 Task: Create record types of course object.
Action: Mouse moved to (596, 32)
Screenshot: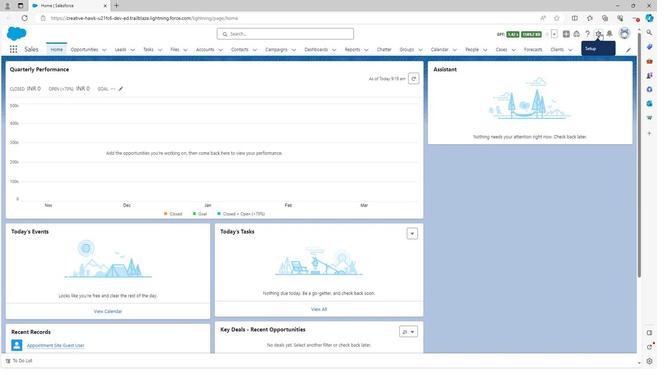
Action: Mouse pressed left at (596, 32)
Screenshot: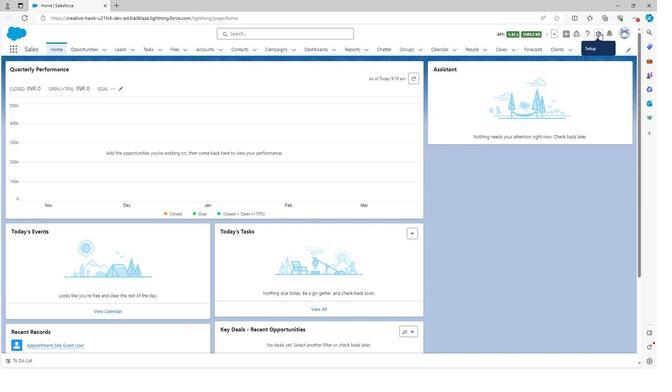 
Action: Mouse moved to (571, 54)
Screenshot: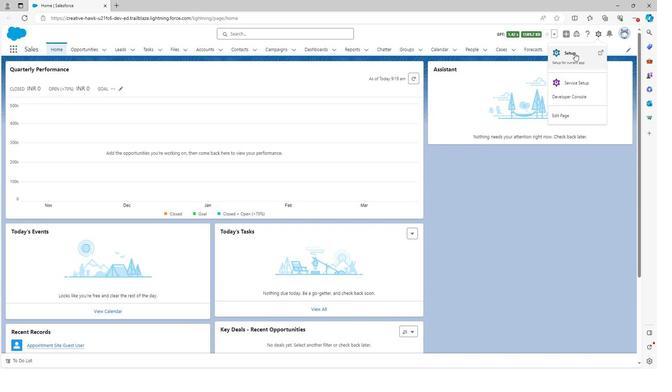 
Action: Mouse pressed left at (571, 54)
Screenshot: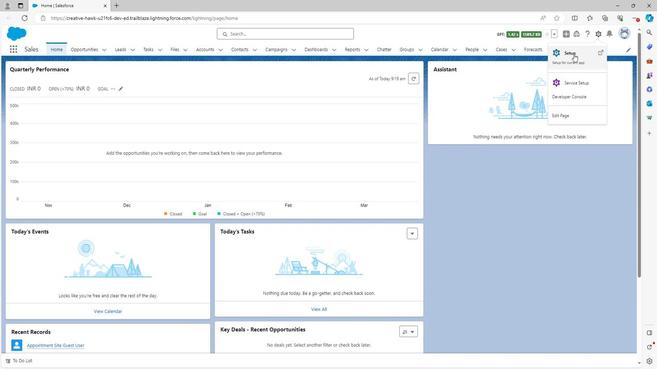 
Action: Mouse moved to (92, 51)
Screenshot: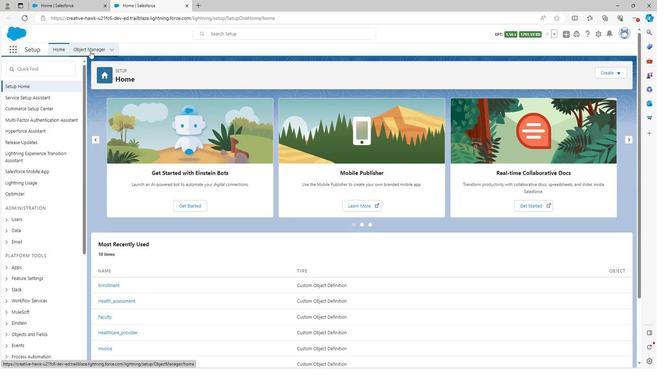 
Action: Mouse pressed left at (92, 51)
Screenshot: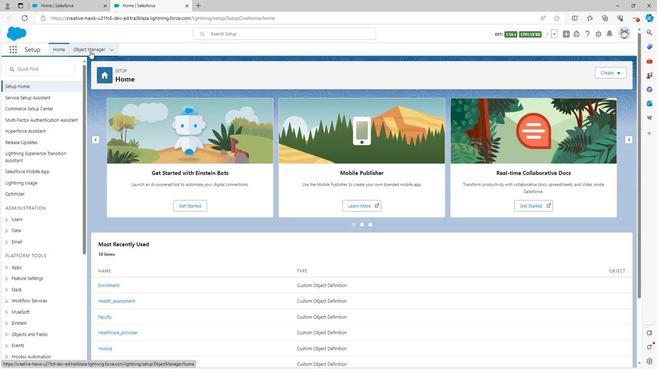 
Action: Mouse moved to (47, 251)
Screenshot: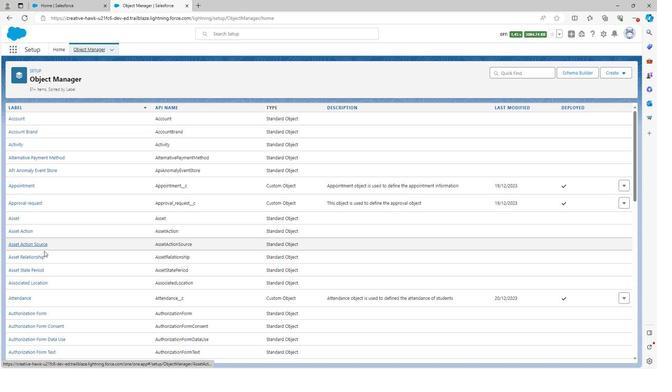 
Action: Mouse scrolled (47, 250) with delta (0, 0)
Screenshot: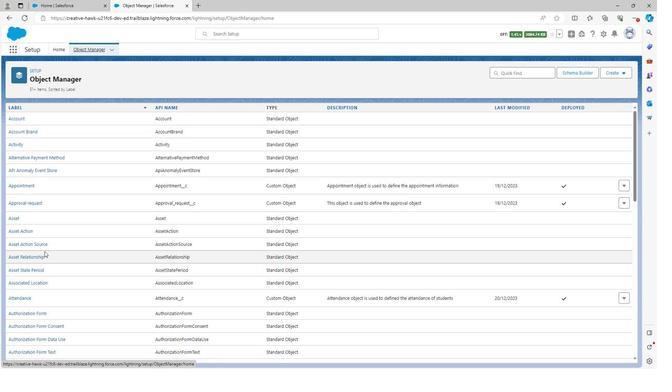 
Action: Mouse moved to (47, 251)
Screenshot: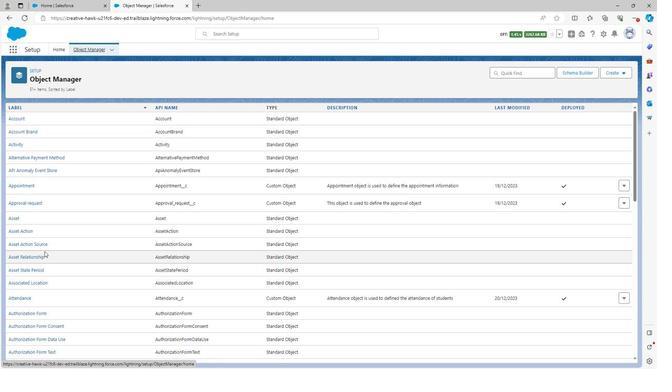 
Action: Mouse scrolled (47, 251) with delta (0, 0)
Screenshot: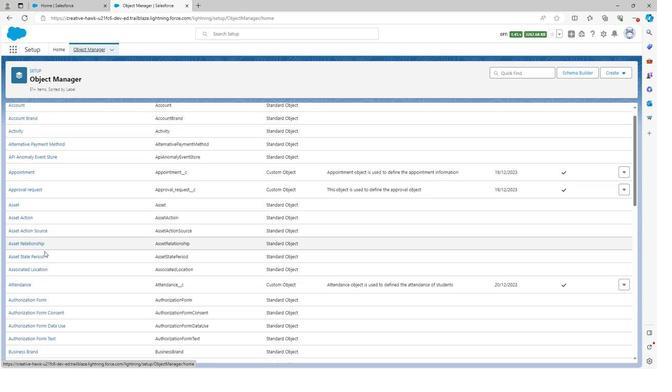 
Action: Mouse scrolled (47, 251) with delta (0, 0)
Screenshot: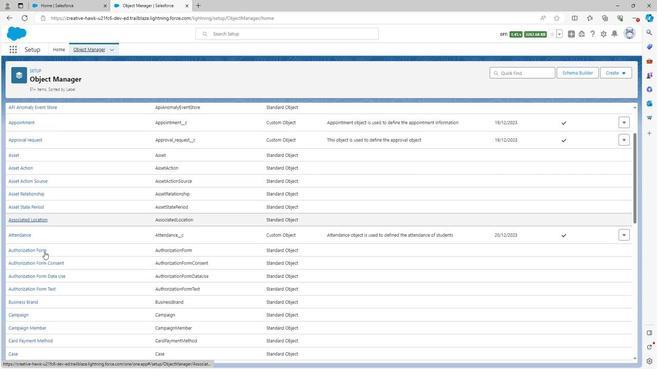 
Action: Mouse scrolled (47, 251) with delta (0, 0)
Screenshot: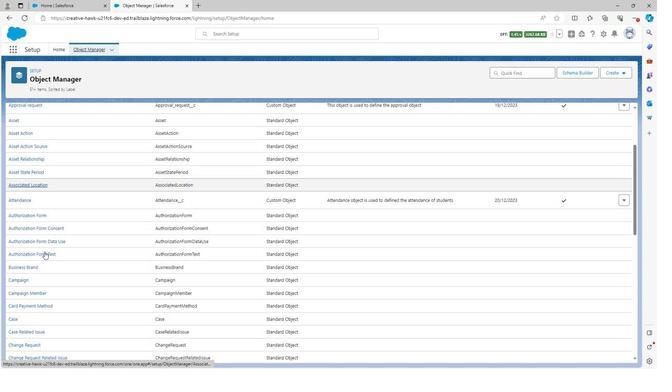 
Action: Mouse scrolled (47, 251) with delta (0, 0)
Screenshot: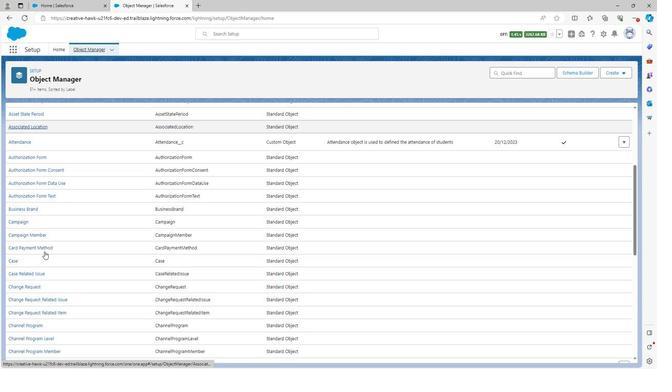 
Action: Mouse scrolled (47, 251) with delta (0, 0)
Screenshot: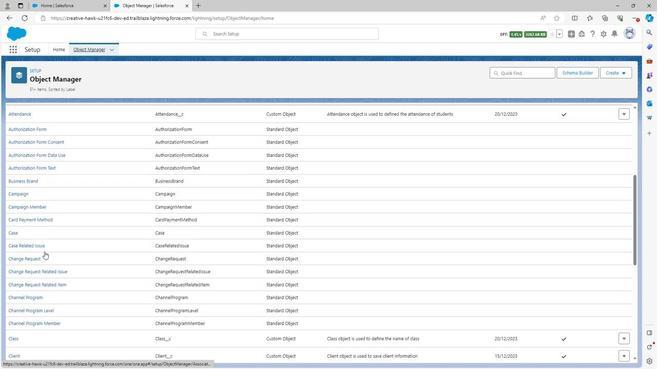 
Action: Mouse moved to (15, 318)
Screenshot: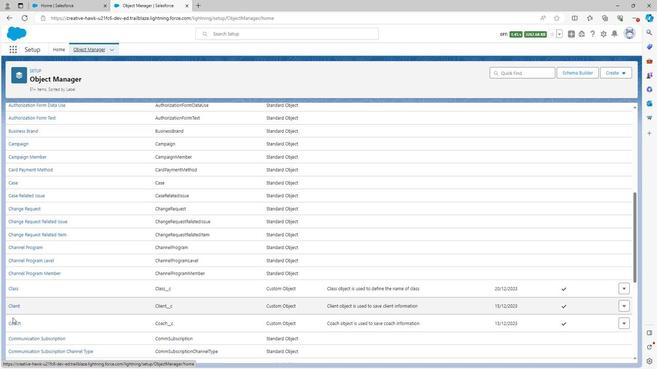 
Action: Mouse scrolled (15, 318) with delta (0, 0)
Screenshot: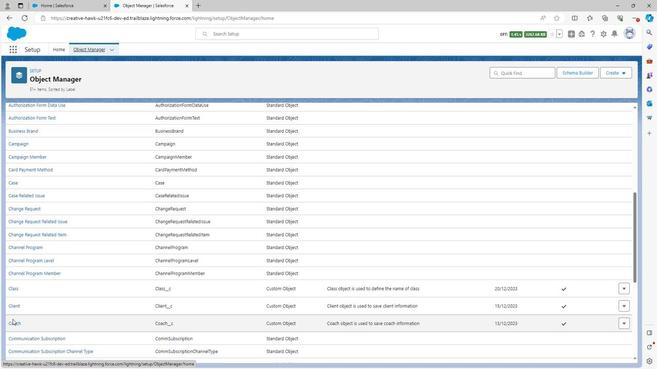 
Action: Mouse scrolled (15, 318) with delta (0, 0)
Screenshot: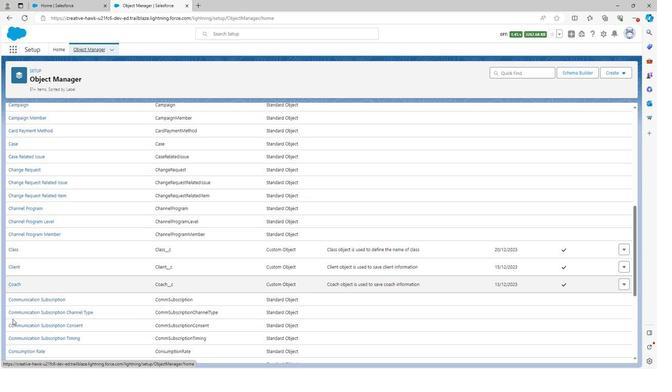 
Action: Mouse scrolled (15, 318) with delta (0, 0)
Screenshot: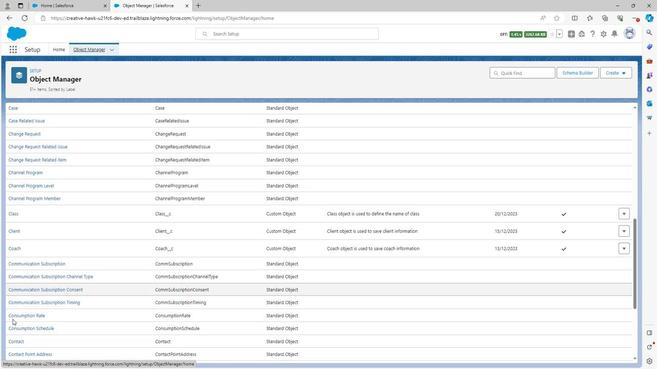 
Action: Mouse moved to (17, 315)
Screenshot: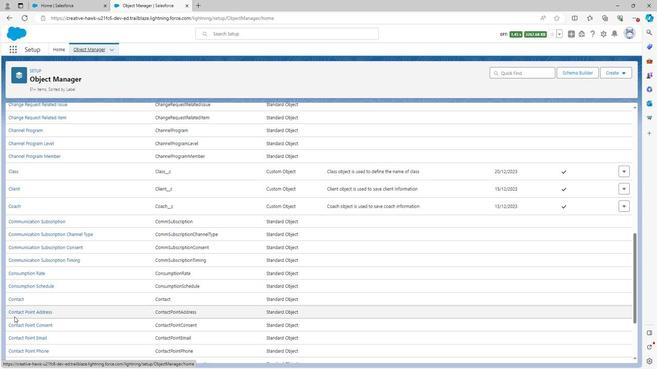 
Action: Mouse scrolled (17, 315) with delta (0, 0)
Screenshot: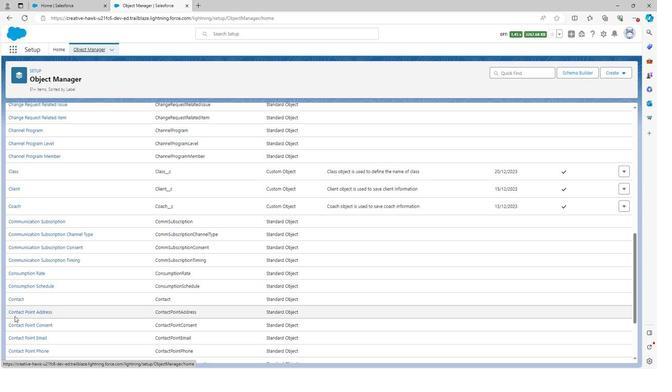 
Action: Mouse scrolled (17, 315) with delta (0, 0)
Screenshot: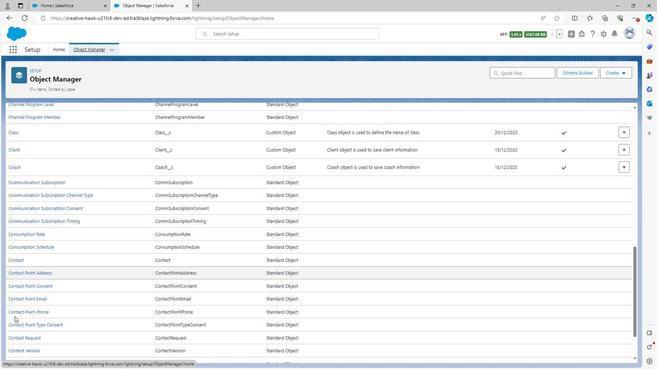 
Action: Mouse scrolled (17, 315) with delta (0, 0)
Screenshot: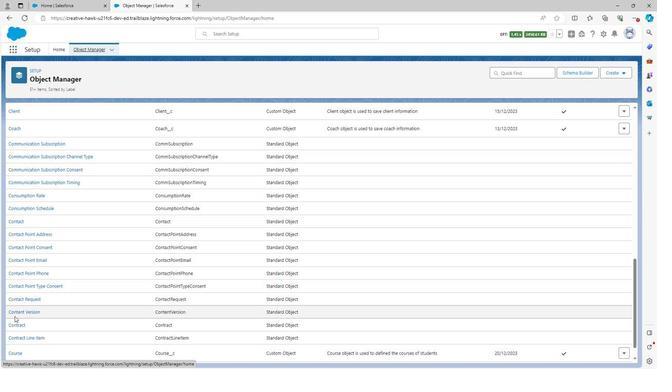 
Action: Mouse scrolled (17, 315) with delta (0, 0)
Screenshot: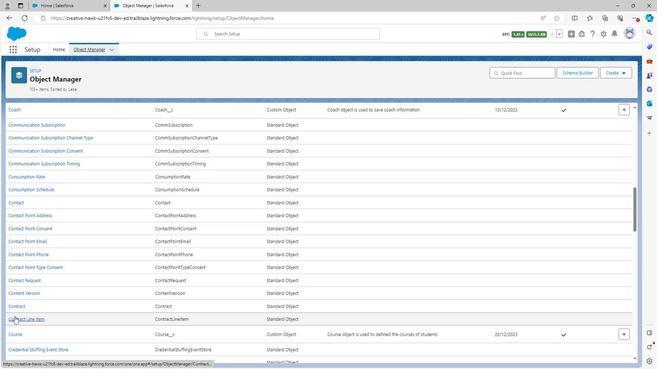 
Action: Mouse moved to (19, 294)
Screenshot: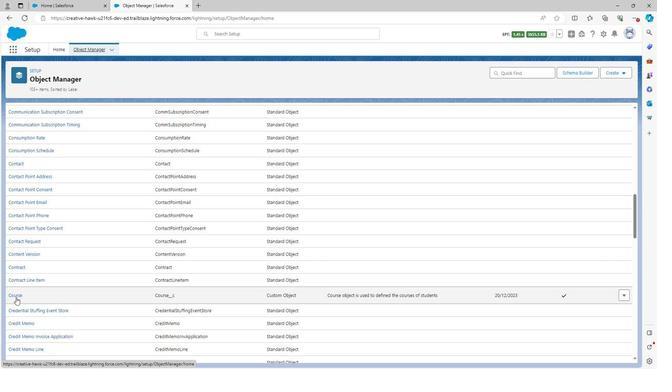 
Action: Mouse pressed left at (19, 294)
Screenshot: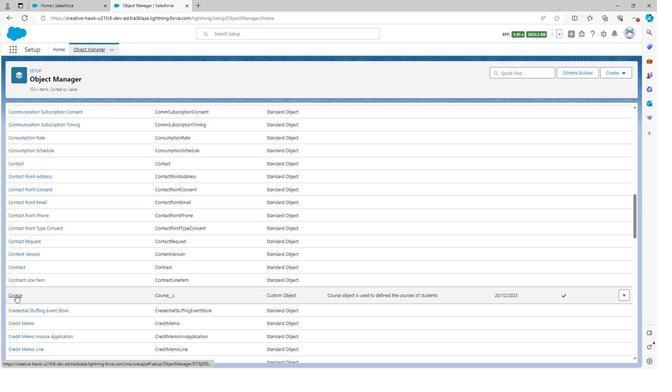 
Action: Mouse moved to (41, 211)
Screenshot: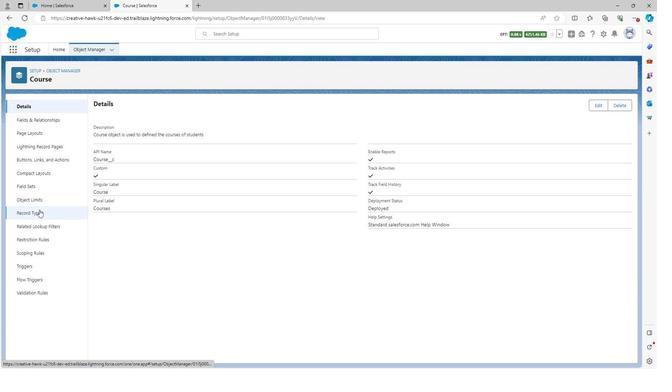 
Action: Mouse pressed left at (41, 211)
Screenshot: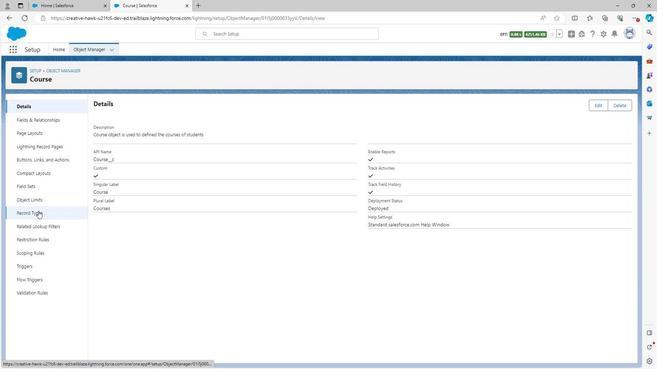 
Action: Mouse moved to (555, 107)
Screenshot: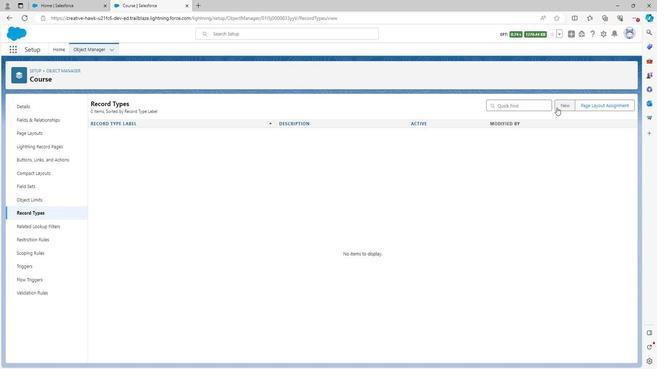 
Action: Mouse pressed left at (555, 107)
Screenshot: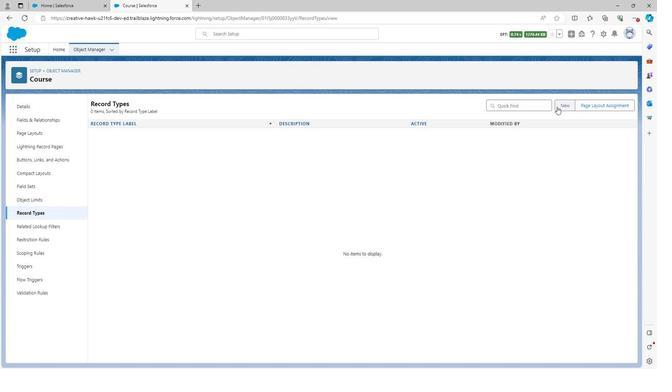 
Action: Mouse moved to (240, 168)
Screenshot: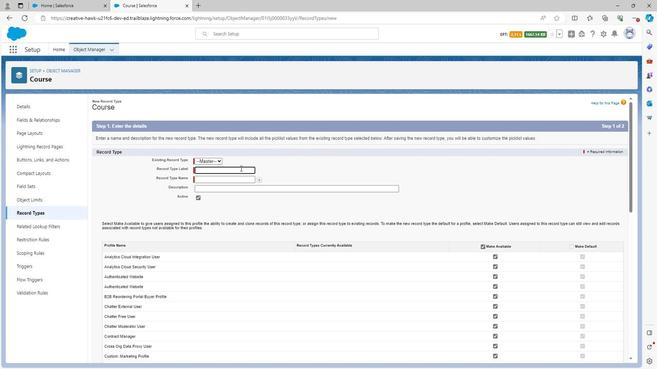 
Action: Key pressed <Key.shift>Course<Key.space><Key.shift><Key.shift>Id
Screenshot: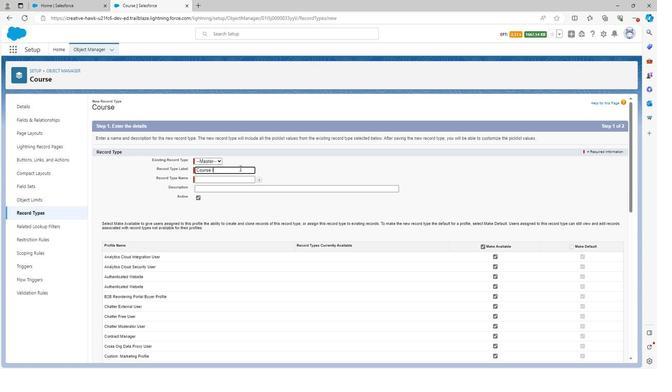 
Action: Mouse moved to (272, 171)
Screenshot: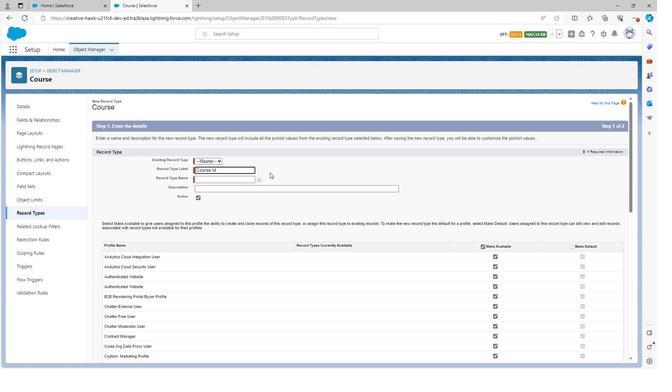 
Action: Mouse pressed left at (272, 171)
Screenshot: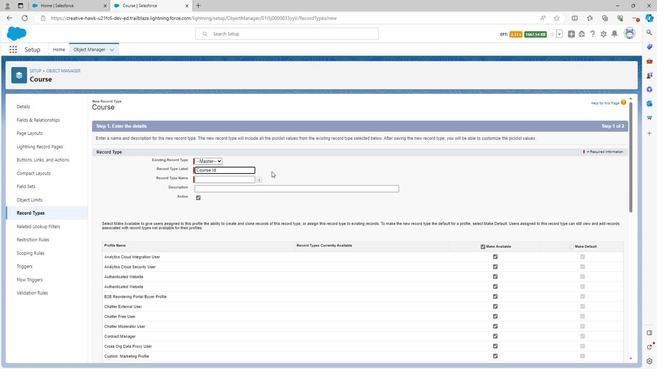 
Action: Mouse moved to (245, 186)
Screenshot: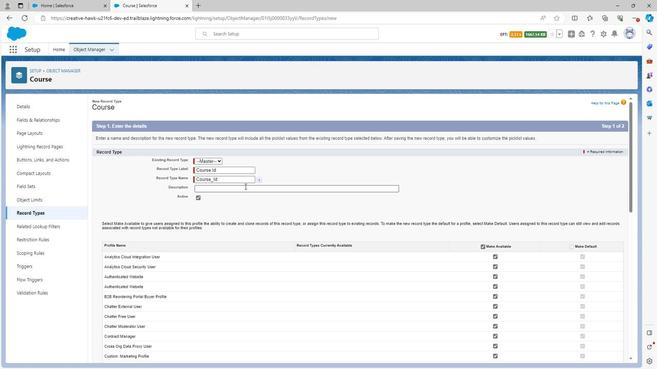 
Action: Mouse pressed left at (245, 186)
Screenshot: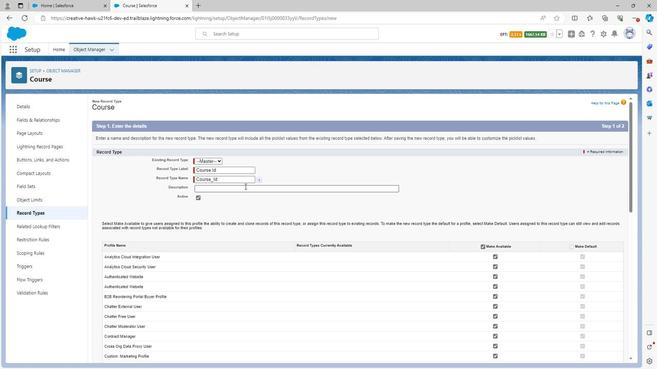 
Action: Mouse moved to (245, 185)
Screenshot: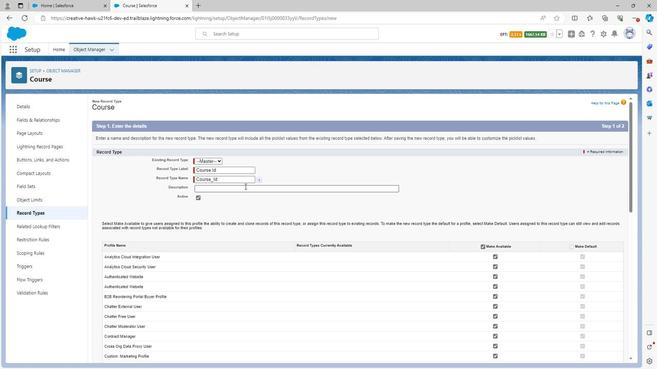 
Action: Key pressed <Key.shift>Course<Key.space><Key.shift>Id<Key.space>record<Key.space>type<Key.space>is<Key.space>used<Key.space>to<Key.space>defined<Key.space>the<Key.space>course<Key.space>id<Key.space>in<Key.space>course
Screenshot: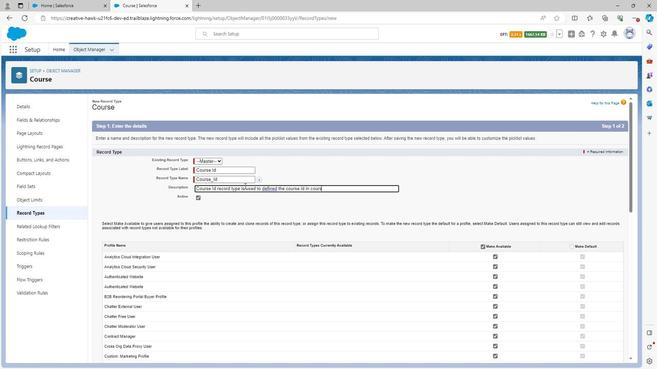 
Action: Mouse moved to (484, 246)
Screenshot: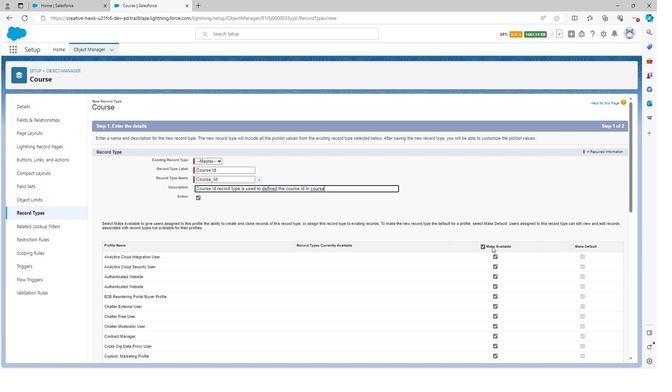 
Action: Mouse pressed left at (484, 246)
Screenshot: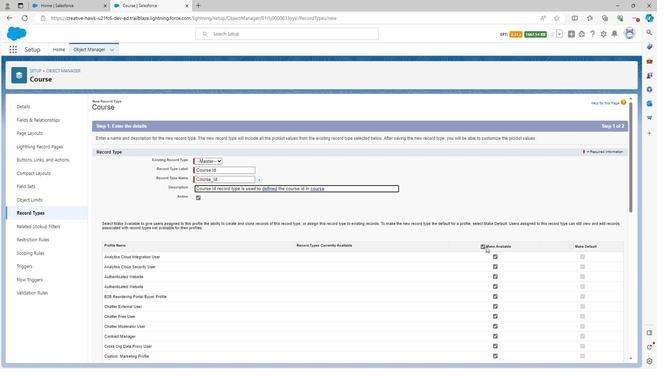 
Action: Mouse moved to (482, 246)
Screenshot: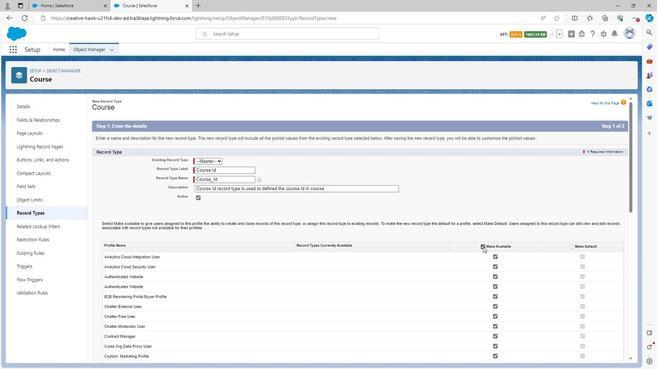 
Action: Mouse pressed left at (482, 246)
Screenshot: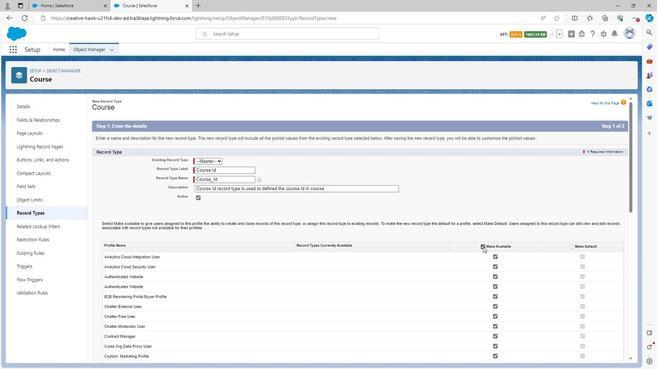 
Action: Mouse scrolled (482, 245) with delta (0, 0)
Screenshot: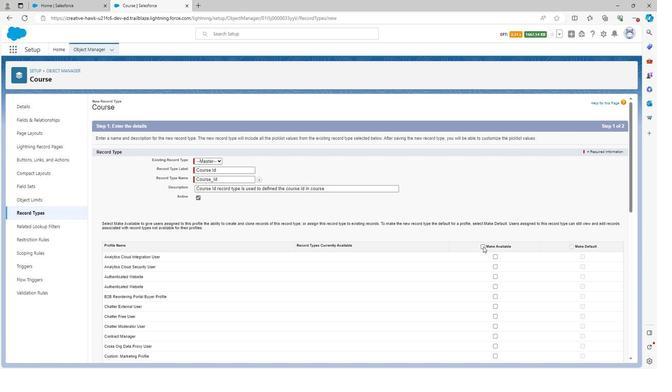 
Action: Mouse scrolled (482, 245) with delta (0, 0)
Screenshot: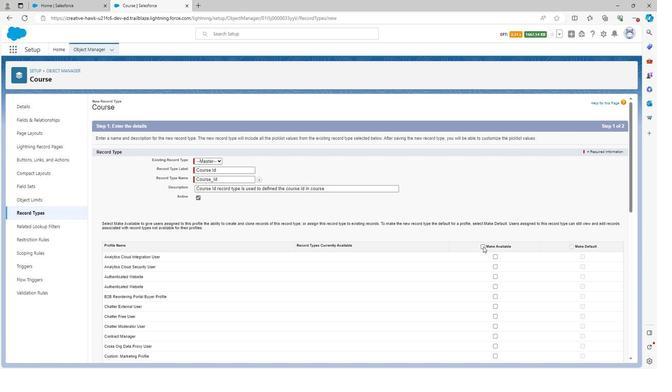 
Action: Mouse scrolled (482, 245) with delta (0, 0)
Screenshot: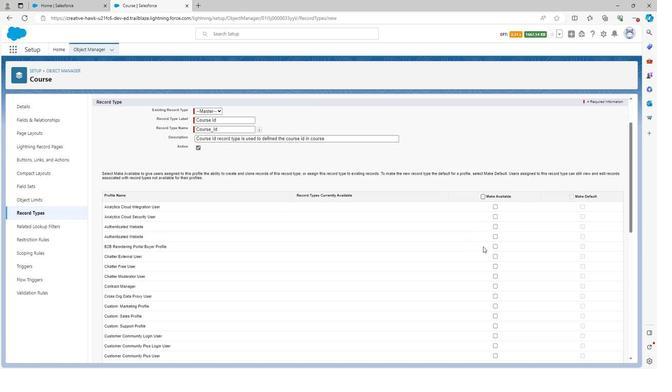 
Action: Mouse moved to (496, 136)
Screenshot: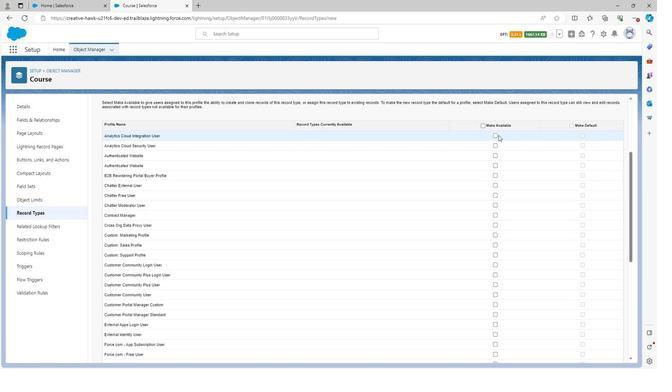
Action: Mouse pressed left at (496, 136)
Screenshot: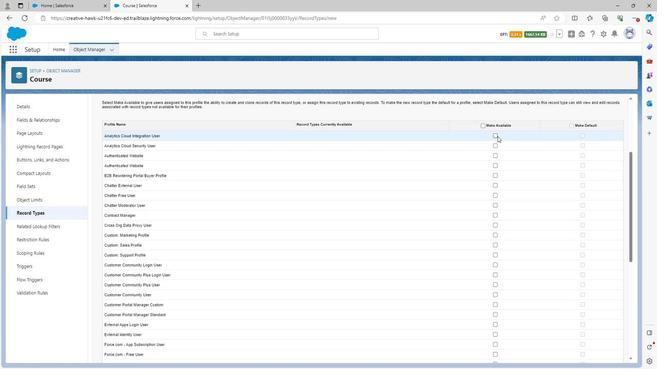 
Action: Mouse moved to (495, 144)
Screenshot: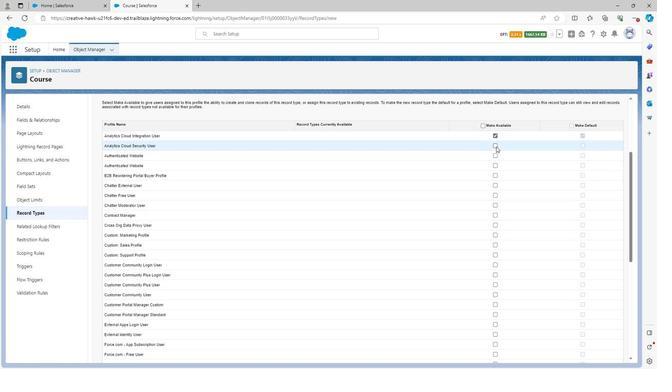 
Action: Mouse pressed left at (495, 144)
Screenshot: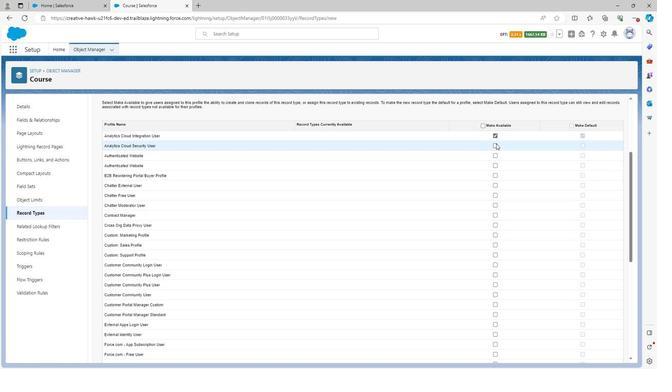 
Action: Mouse moved to (494, 155)
Screenshot: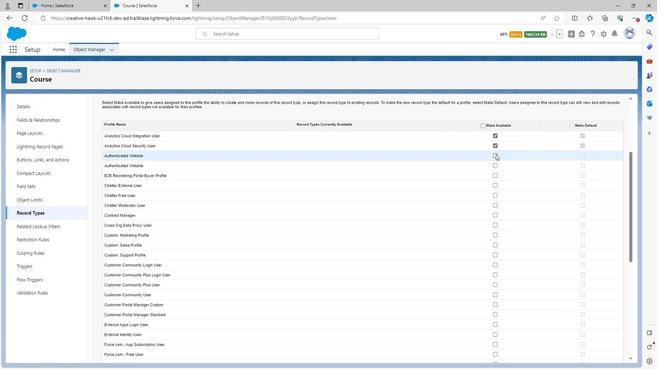 
Action: Mouse pressed left at (494, 155)
Screenshot: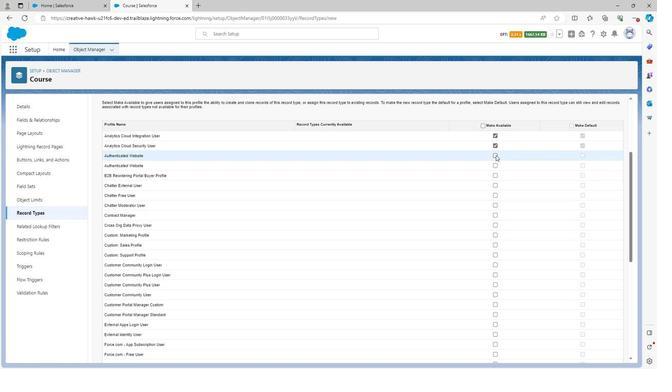 
Action: Mouse moved to (493, 166)
Screenshot: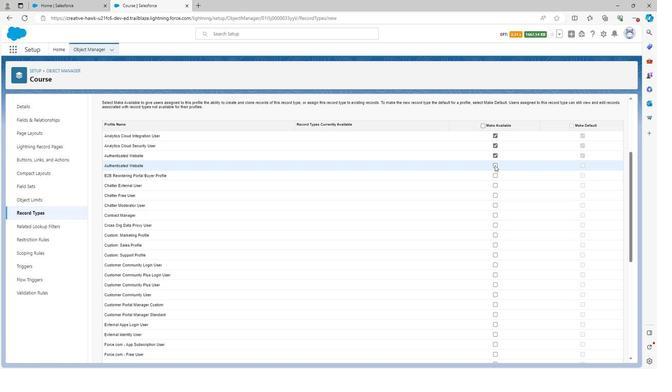 
Action: Mouse pressed left at (493, 166)
Screenshot: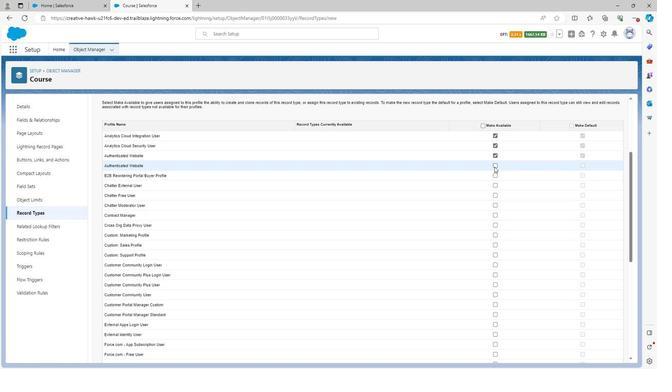 
Action: Mouse moved to (493, 174)
Screenshot: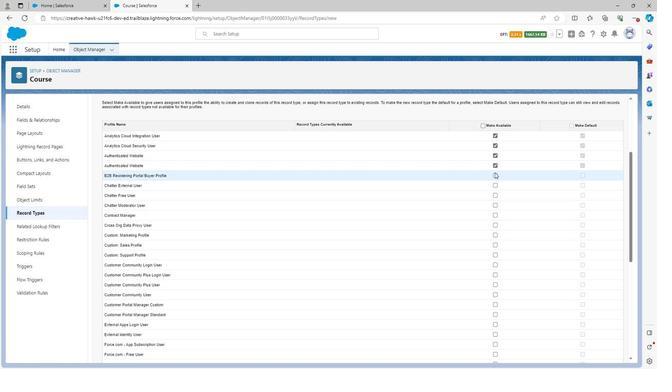 
Action: Mouse pressed left at (493, 174)
Screenshot: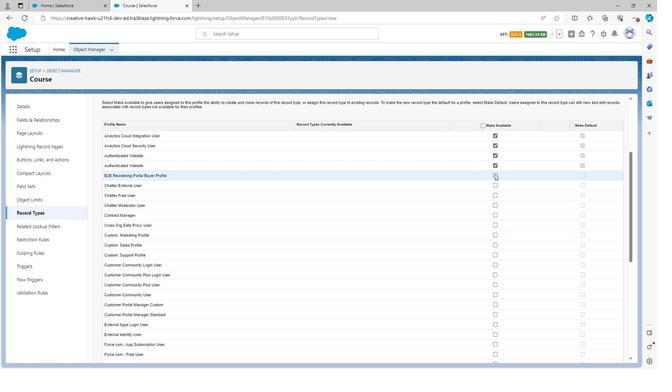 
Action: Mouse moved to (494, 183)
Screenshot: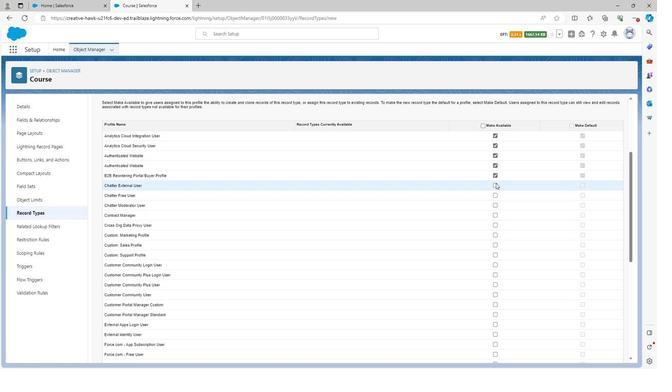
Action: Mouse pressed left at (494, 183)
Screenshot: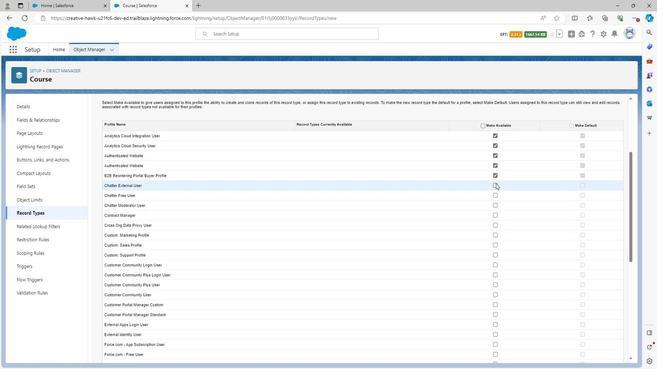 
Action: Mouse moved to (493, 194)
Screenshot: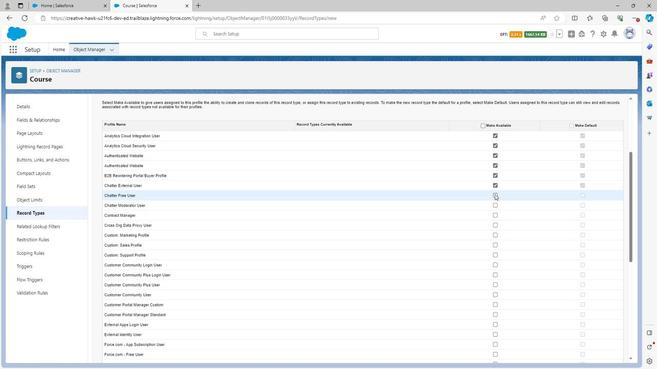 
Action: Mouse pressed left at (493, 194)
Screenshot: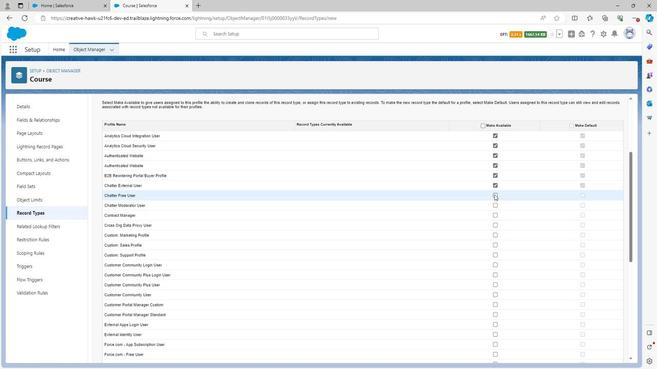 
Action: Mouse moved to (494, 204)
Screenshot: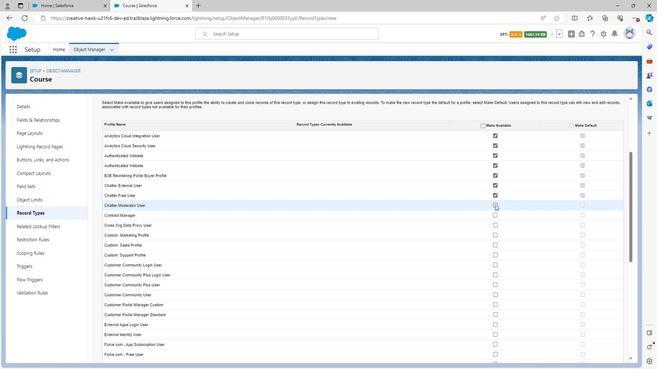 
Action: Mouse pressed left at (494, 204)
Screenshot: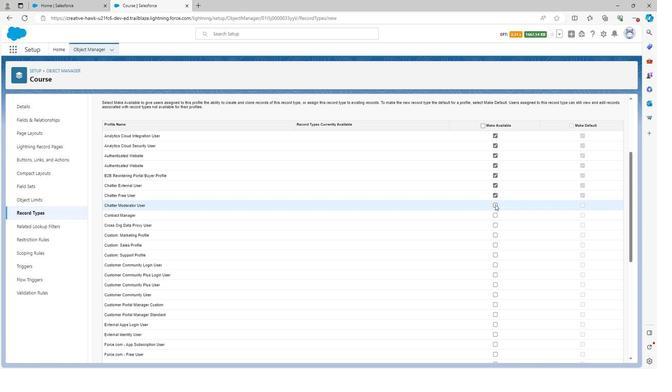 
Action: Mouse moved to (494, 214)
Screenshot: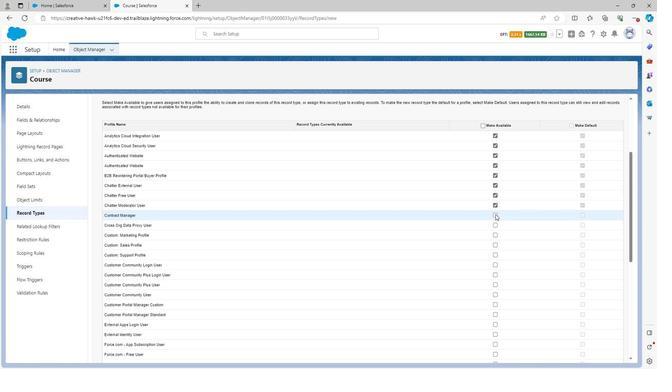 
Action: Mouse pressed left at (494, 214)
Screenshot: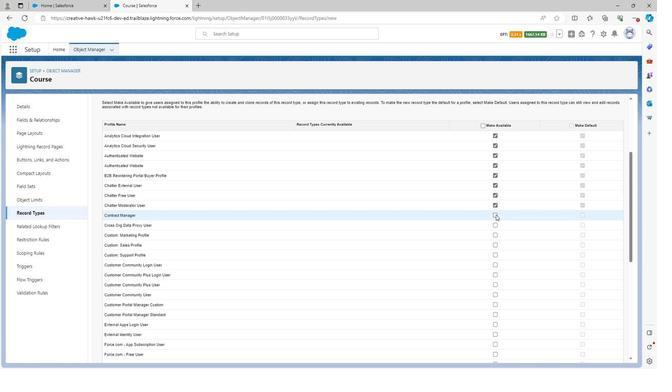 
Action: Mouse moved to (495, 226)
Screenshot: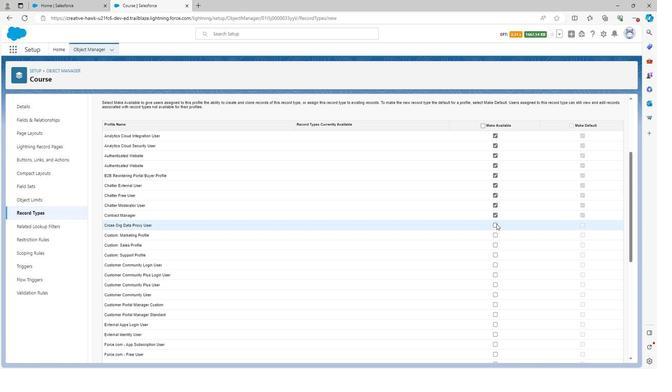 
Action: Mouse pressed left at (495, 226)
Screenshot: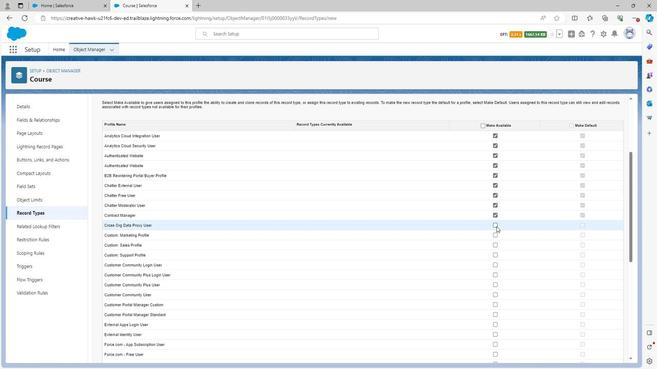 
Action: Mouse moved to (495, 234)
Screenshot: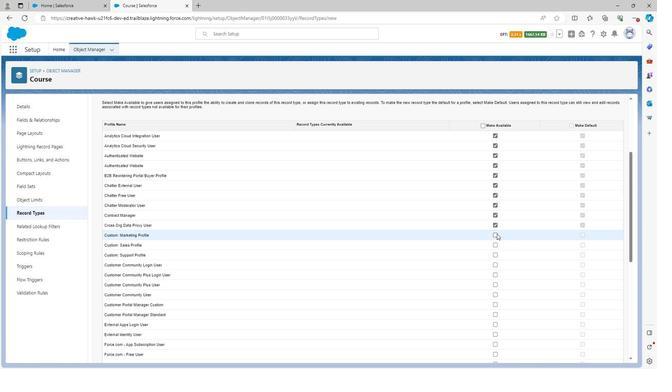 
Action: Mouse pressed left at (495, 234)
Screenshot: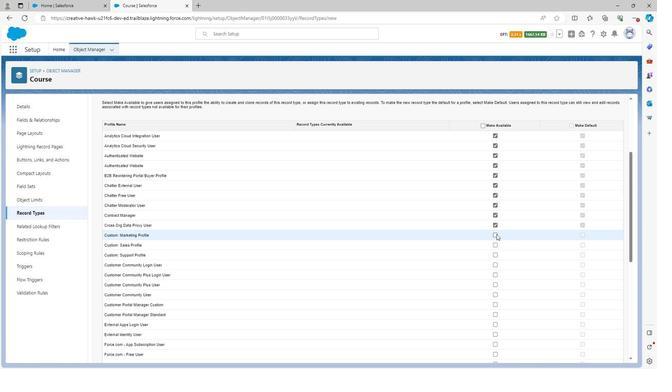 
Action: Mouse moved to (494, 244)
Screenshot: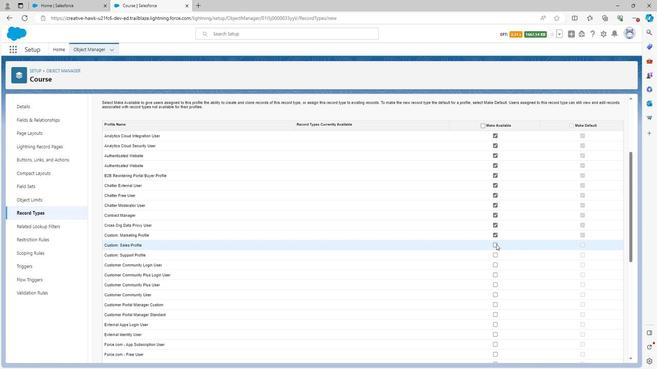 
Action: Mouse pressed left at (494, 244)
Screenshot: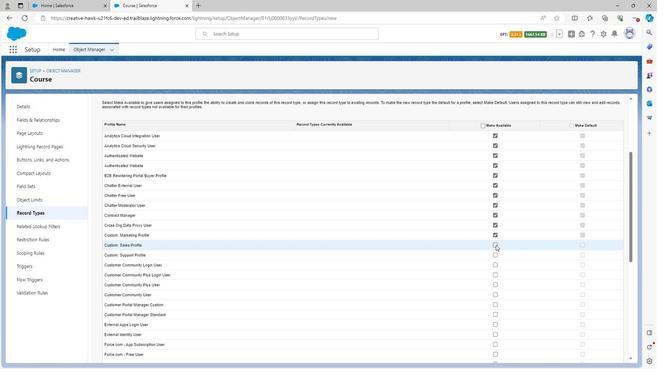 
Action: Mouse moved to (493, 256)
Screenshot: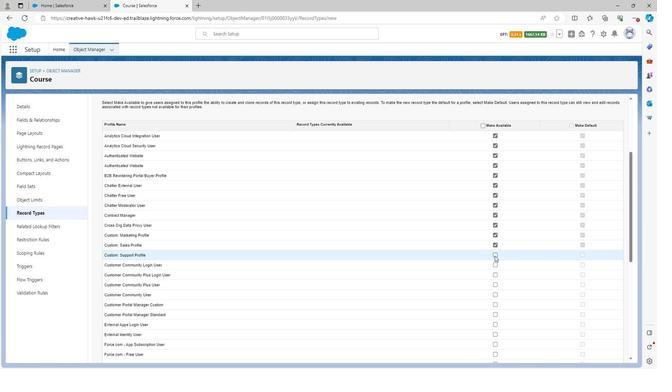 
Action: Mouse pressed left at (493, 256)
Screenshot: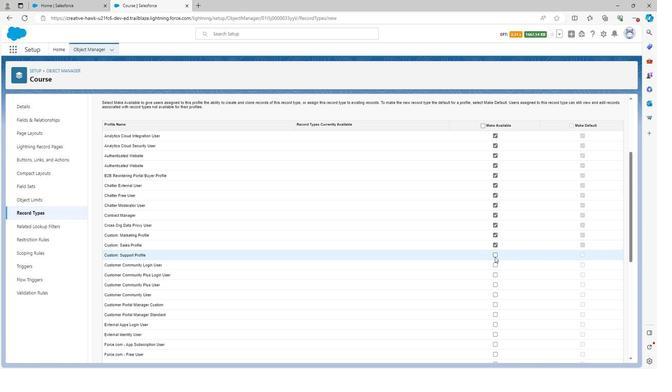 
Action: Mouse moved to (493, 265)
Screenshot: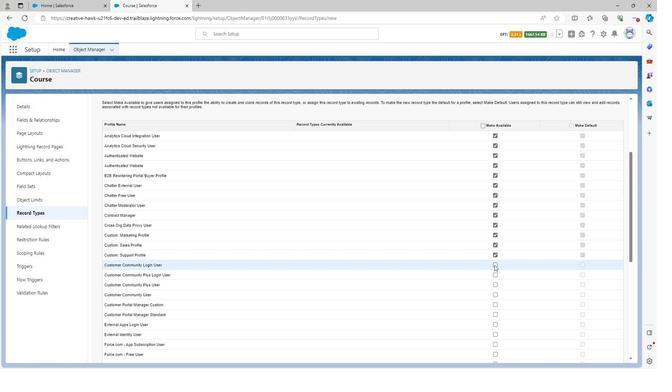 
Action: Mouse pressed left at (493, 265)
Screenshot: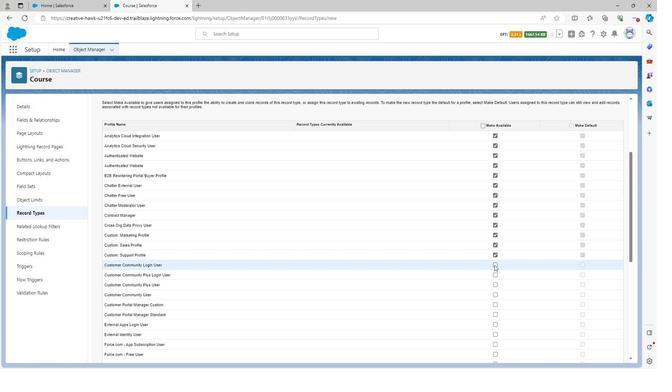 
Action: Mouse moved to (494, 275)
Screenshot: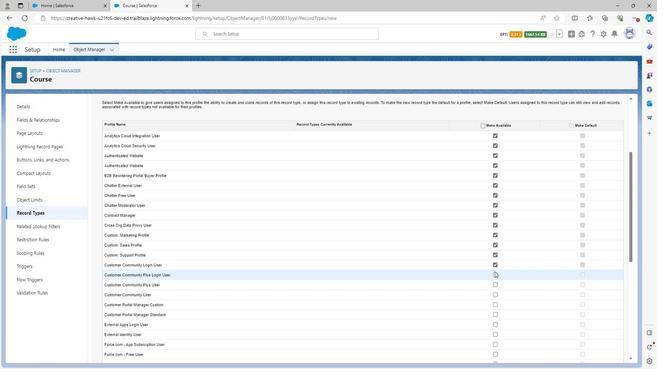 
Action: Mouse pressed left at (494, 275)
Screenshot: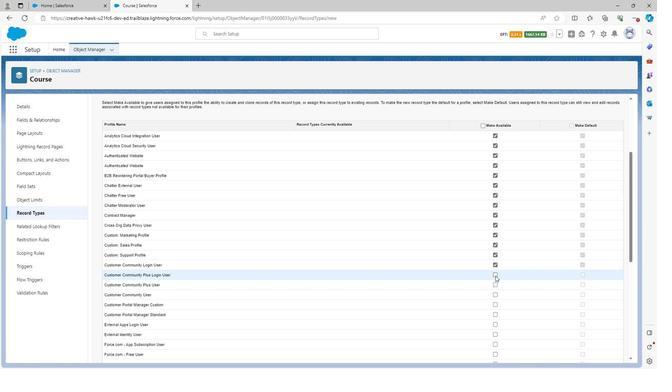 
Action: Mouse moved to (494, 284)
Screenshot: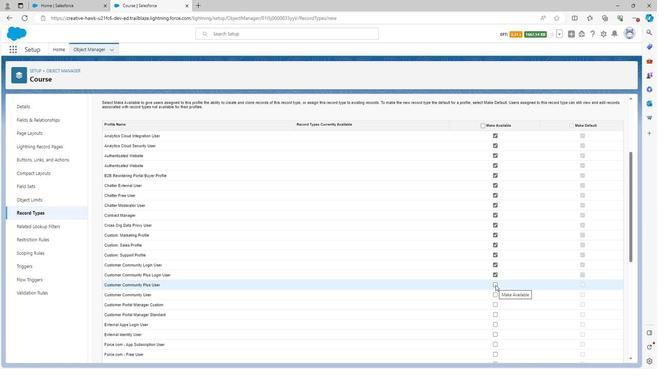 
Action: Mouse pressed left at (494, 284)
Screenshot: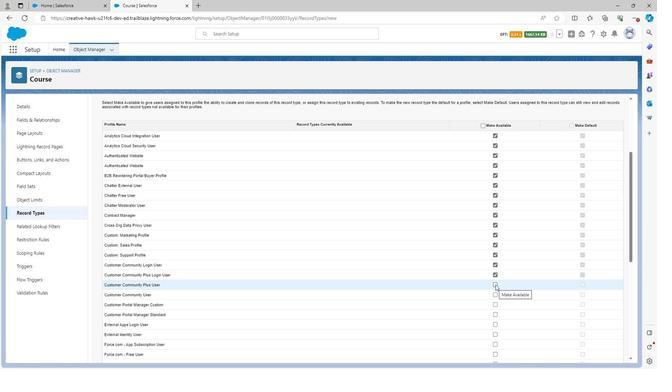 
Action: Mouse moved to (494, 292)
Screenshot: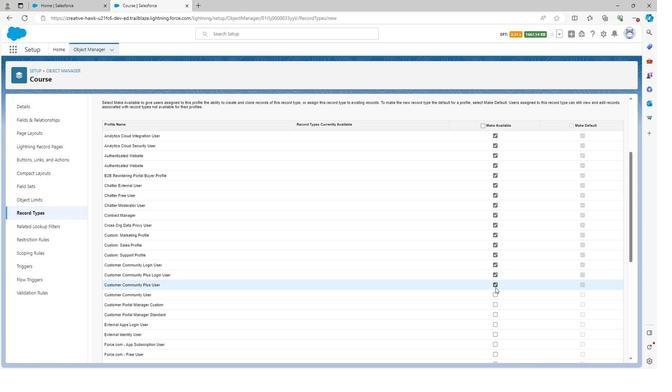 
Action: Mouse pressed left at (494, 292)
Screenshot: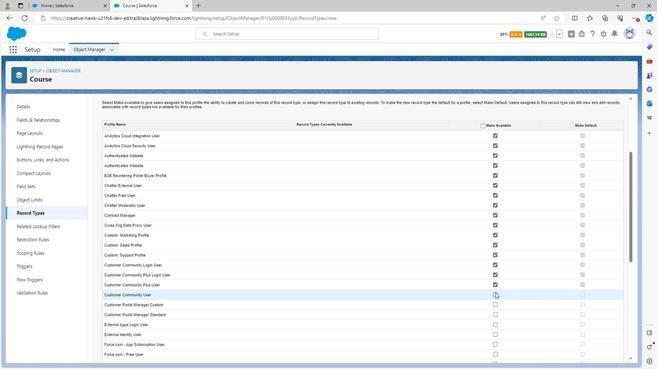 
Action: Mouse moved to (494, 293)
Screenshot: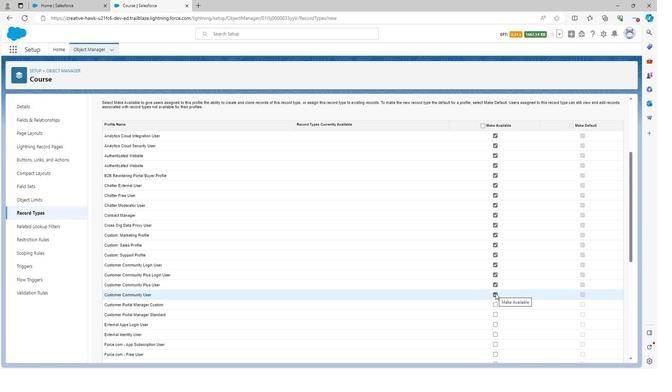 
Action: Mouse pressed left at (494, 293)
Screenshot: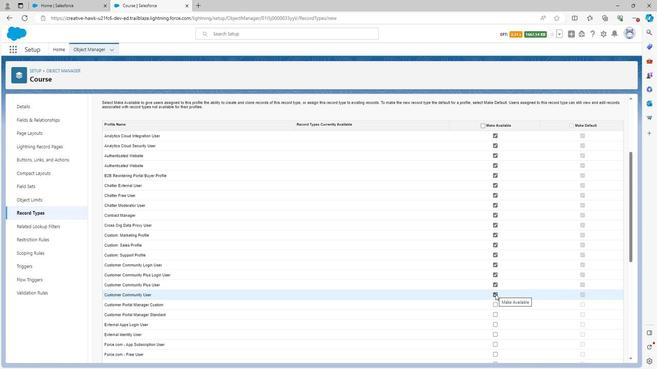 
Action: Mouse scrolled (494, 293) with delta (0, 0)
Screenshot: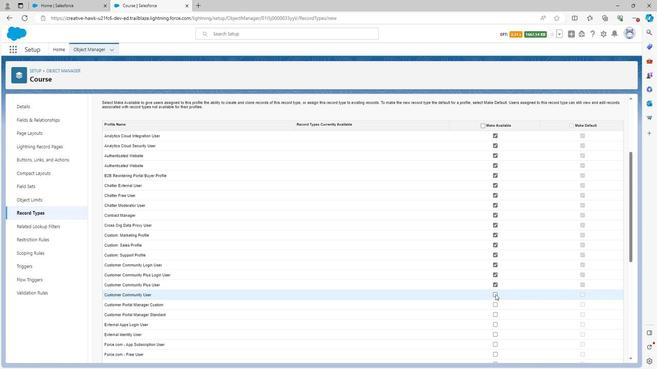 
Action: Mouse scrolled (494, 293) with delta (0, 0)
Screenshot: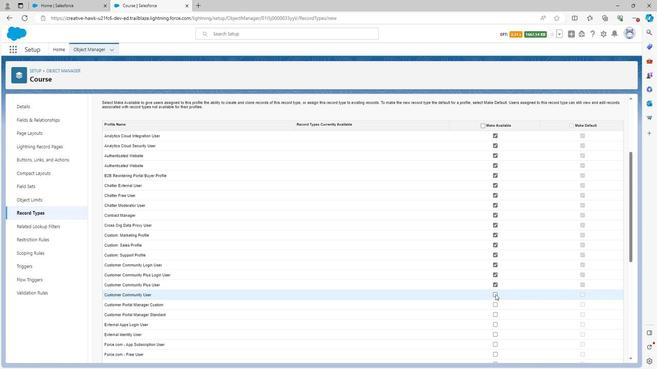 
Action: Mouse moved to (496, 224)
Screenshot: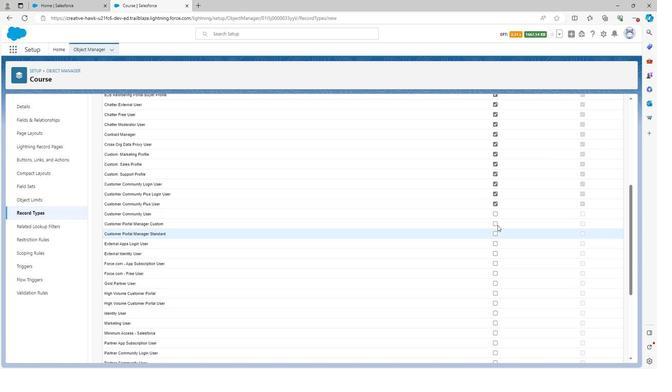 
Action: Mouse pressed left at (496, 224)
Screenshot: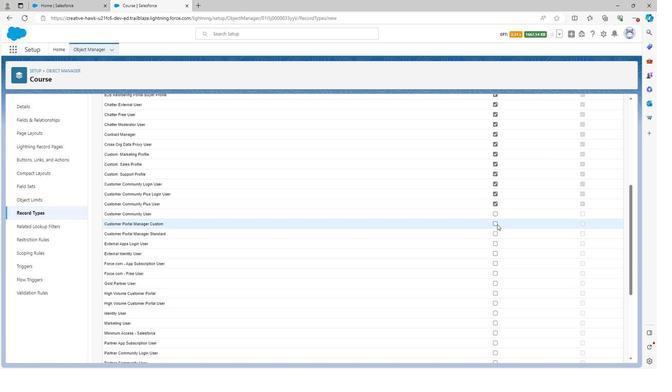 
Action: Mouse moved to (494, 232)
Screenshot: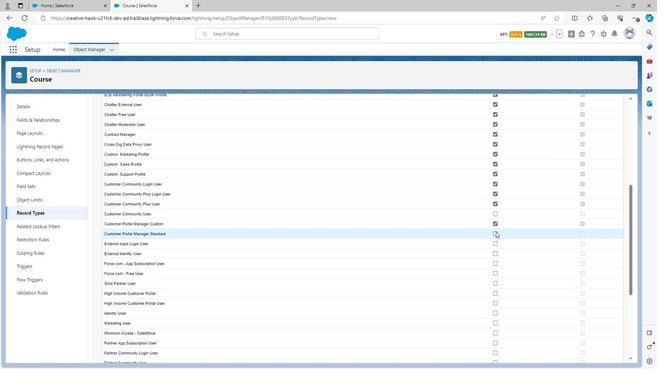 
Action: Mouse pressed left at (494, 232)
Screenshot: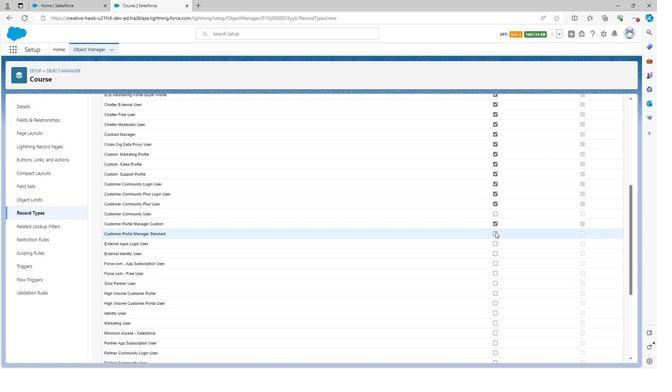 
Action: Mouse moved to (494, 241)
Screenshot: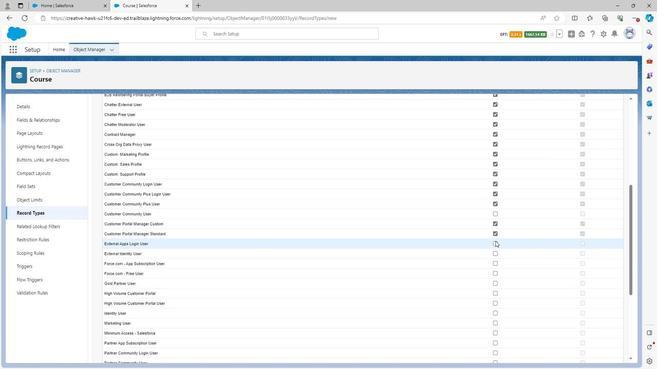 
Action: Mouse pressed left at (494, 241)
Screenshot: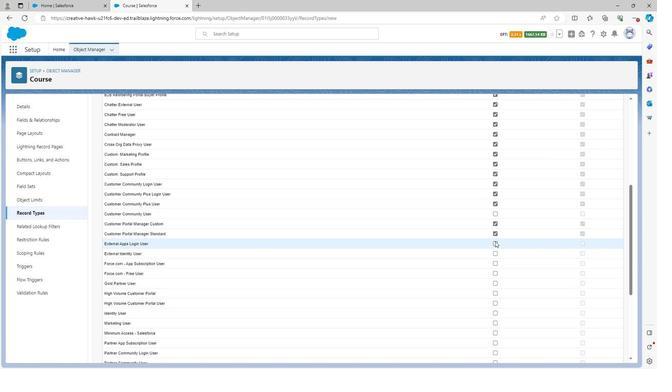 
Action: Mouse moved to (494, 252)
Screenshot: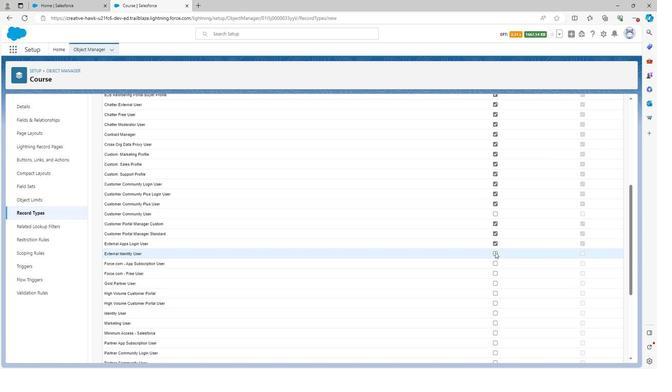 
Action: Mouse pressed left at (494, 252)
Screenshot: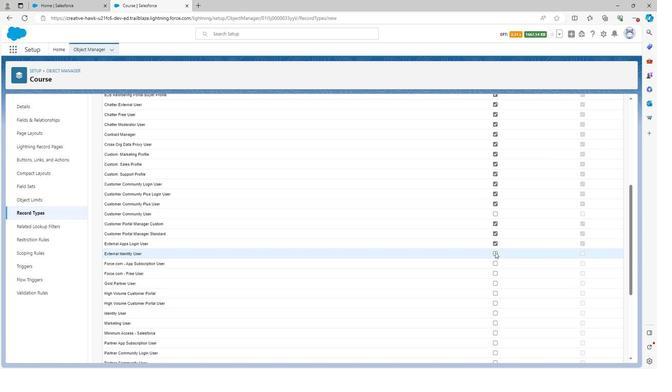 
Action: Mouse moved to (494, 262)
Screenshot: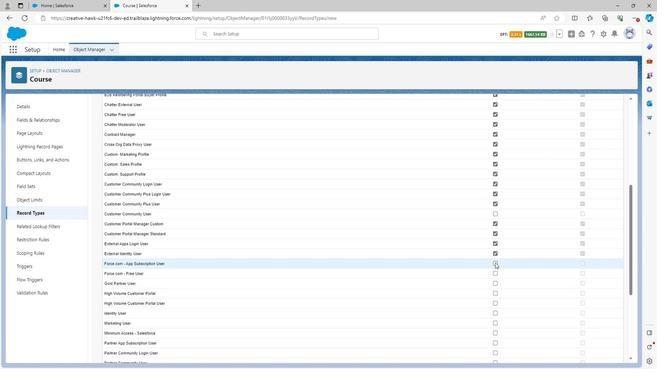 
Action: Mouse pressed left at (494, 262)
Screenshot: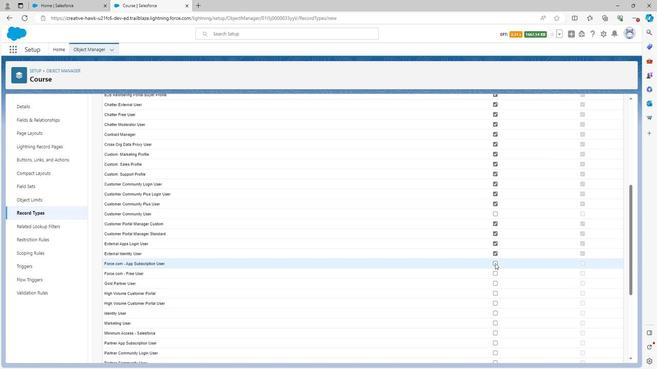 
Action: Mouse moved to (494, 274)
Screenshot: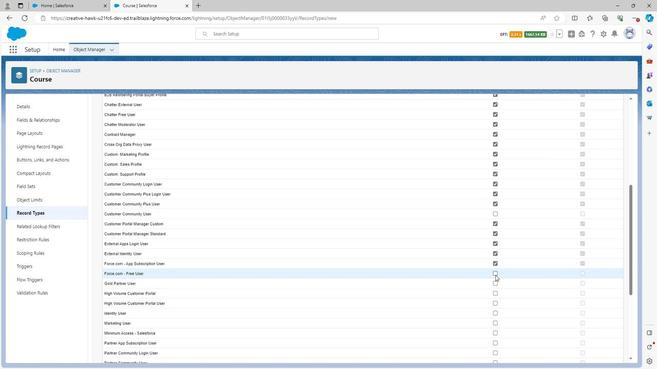 
Action: Mouse pressed left at (494, 274)
Screenshot: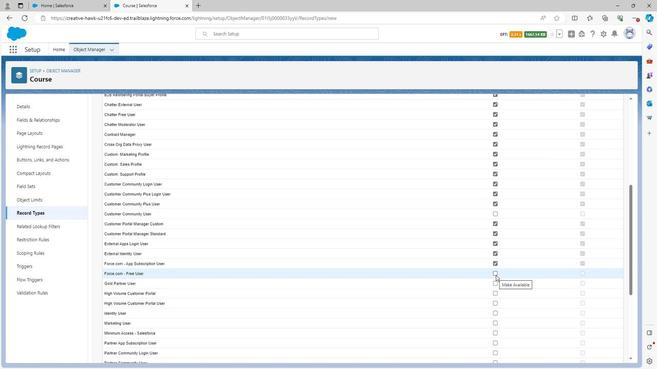 
Action: Mouse moved to (493, 282)
Screenshot: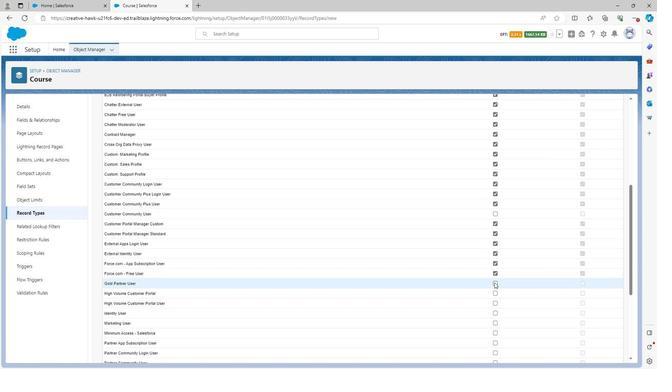 
Action: Mouse pressed left at (493, 282)
Screenshot: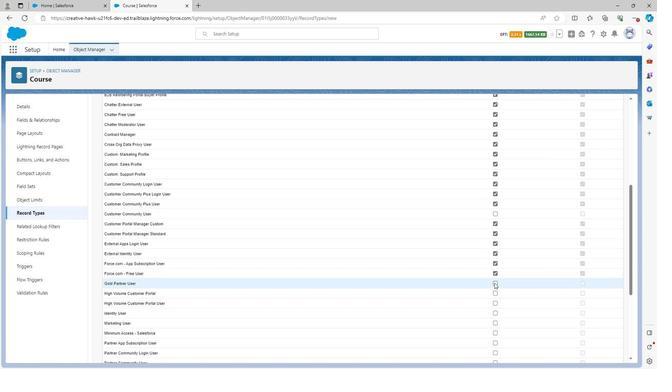 
Action: Mouse moved to (494, 292)
Screenshot: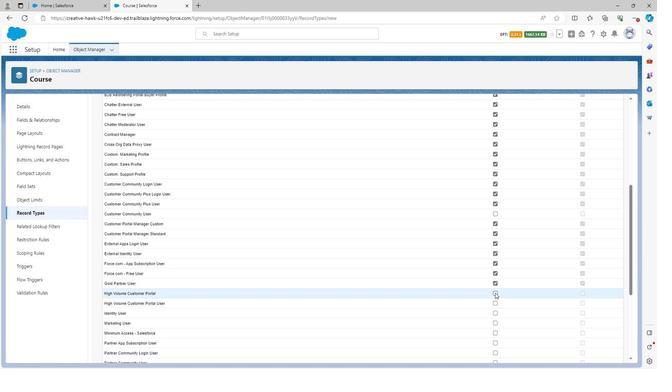 
Action: Mouse pressed left at (494, 292)
Screenshot: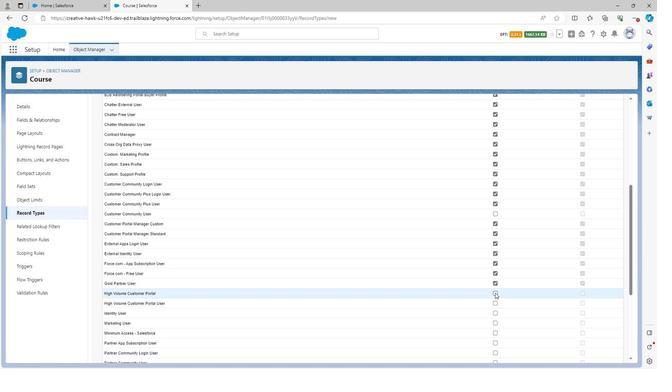
Action: Mouse moved to (495, 302)
Screenshot: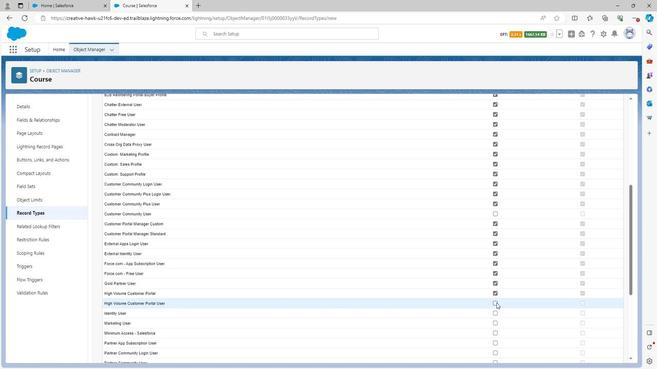
Action: Mouse pressed left at (495, 302)
Screenshot: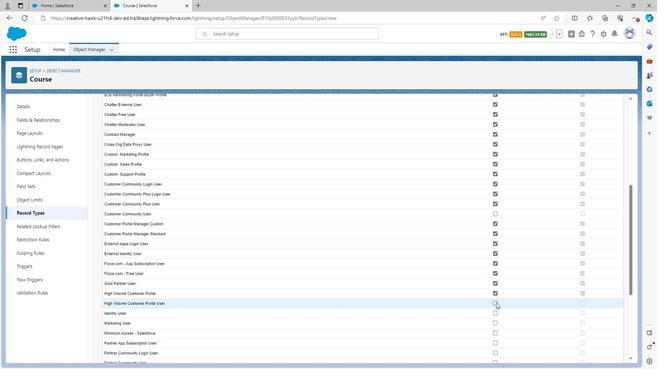 
Action: Mouse moved to (495, 311)
Screenshot: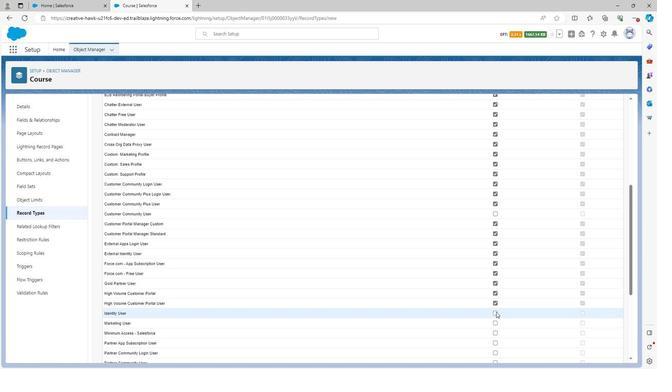 
Action: Mouse pressed left at (495, 311)
Screenshot: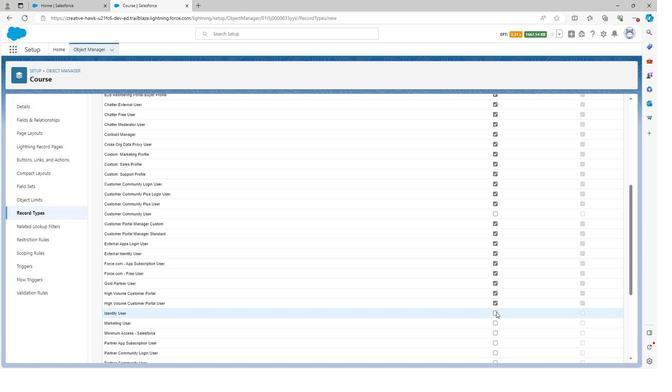 
Action: Mouse scrolled (495, 311) with delta (0, 0)
Screenshot: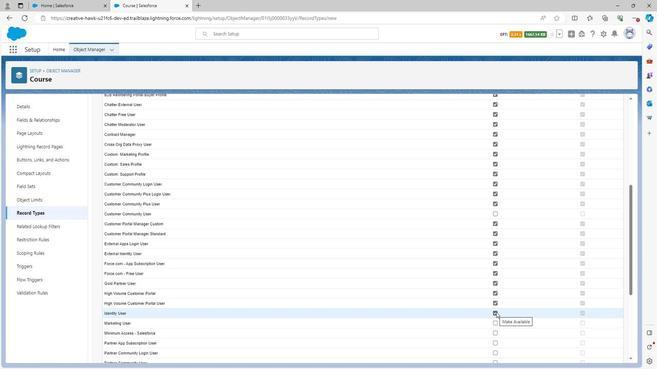 
Action: Mouse moved to (492, 293)
Screenshot: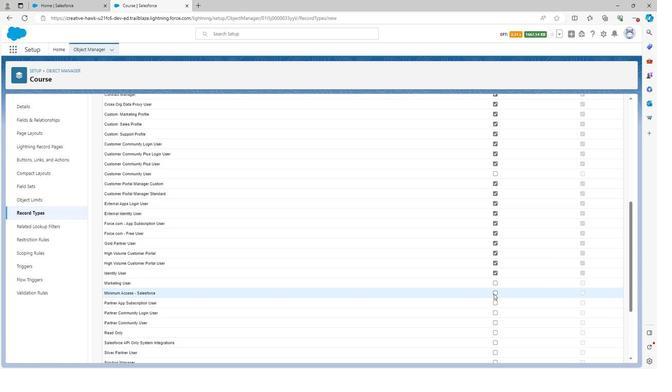 
Action: Mouse pressed left at (492, 293)
Screenshot: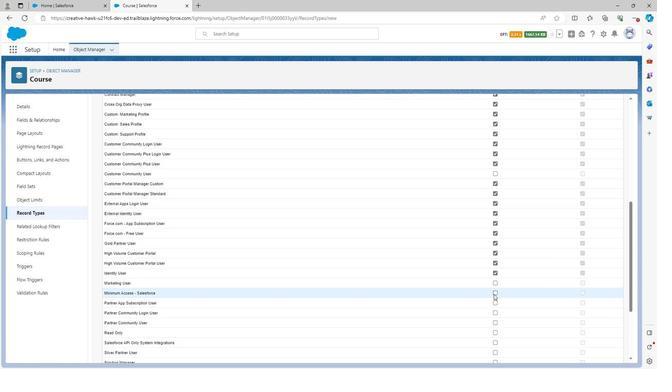 
Action: Mouse moved to (494, 301)
Screenshot: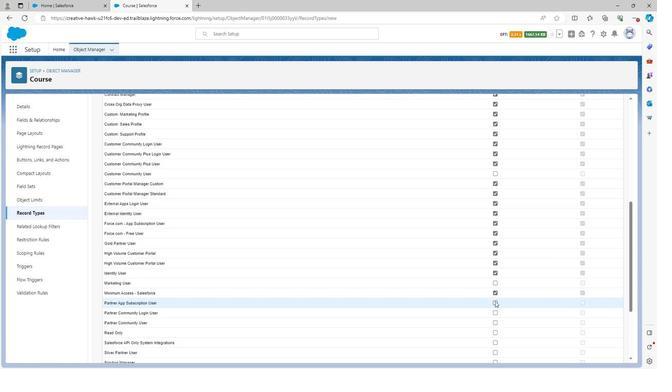 
Action: Mouse pressed left at (494, 301)
Screenshot: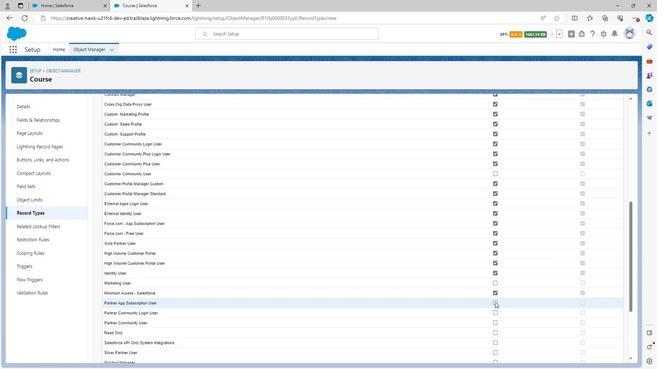 
Action: Mouse moved to (494, 312)
Screenshot: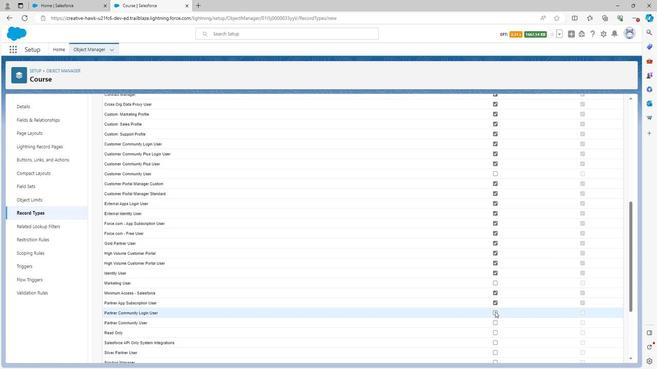 
Action: Mouse pressed left at (494, 312)
Screenshot: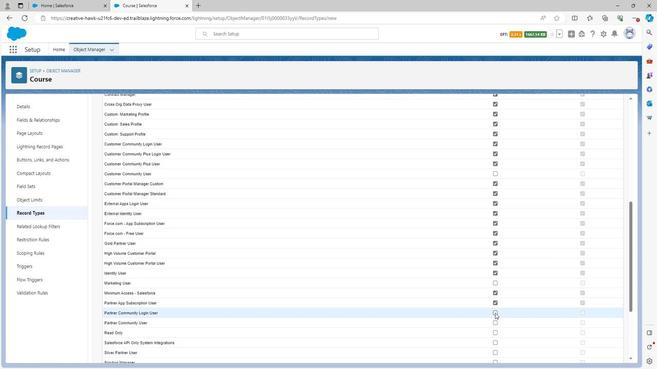 
Action: Mouse moved to (493, 322)
Screenshot: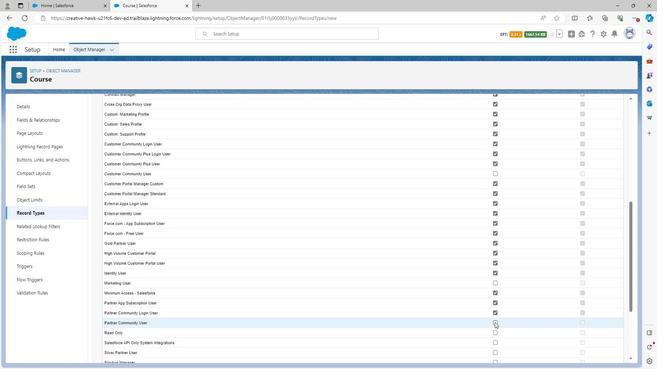 
Action: Mouse pressed left at (493, 322)
Screenshot: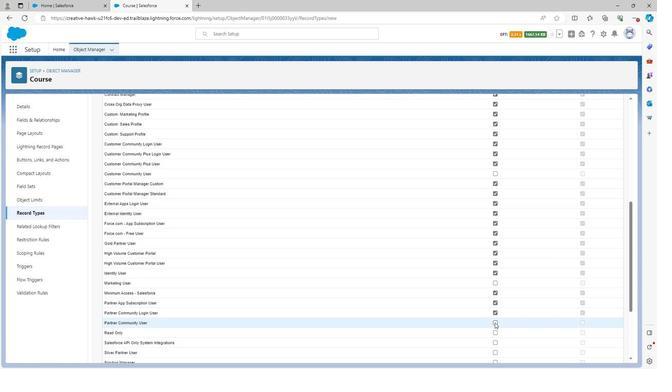 
Action: Mouse moved to (494, 331)
Screenshot: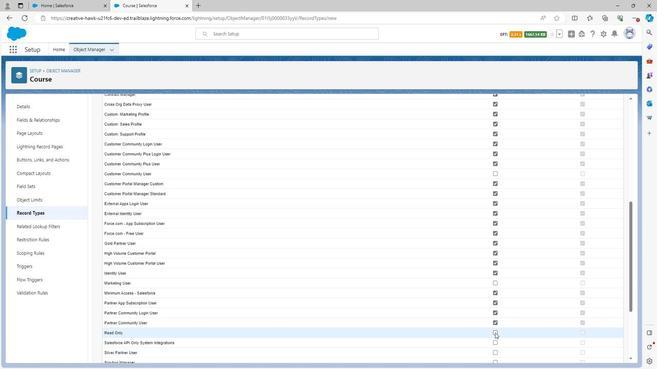 
Action: Mouse pressed left at (494, 331)
Screenshot: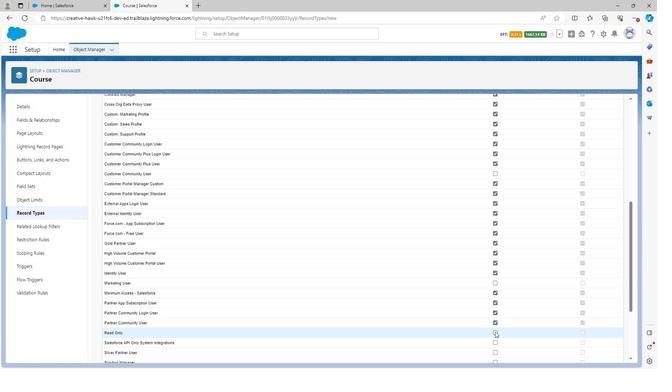 
Action: Mouse moved to (494, 330)
Screenshot: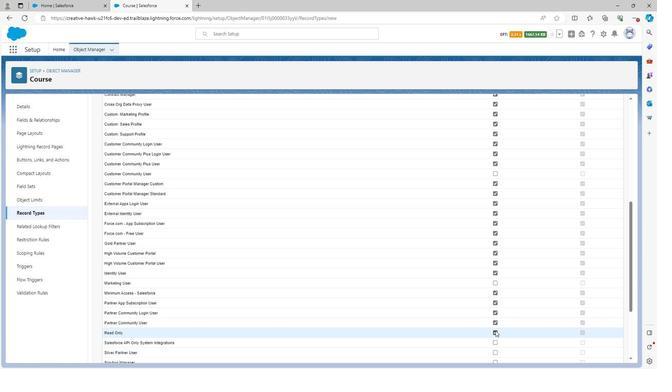 
Action: Mouse scrolled (494, 329) with delta (0, 0)
Screenshot: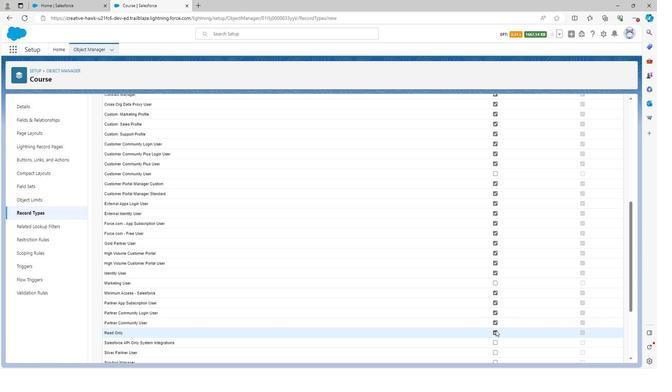 
Action: Mouse scrolled (494, 329) with delta (0, 0)
Screenshot: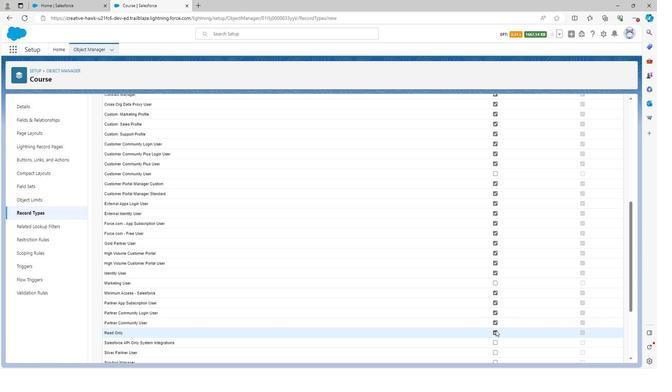 
Action: Mouse scrolled (494, 329) with delta (0, 0)
Screenshot: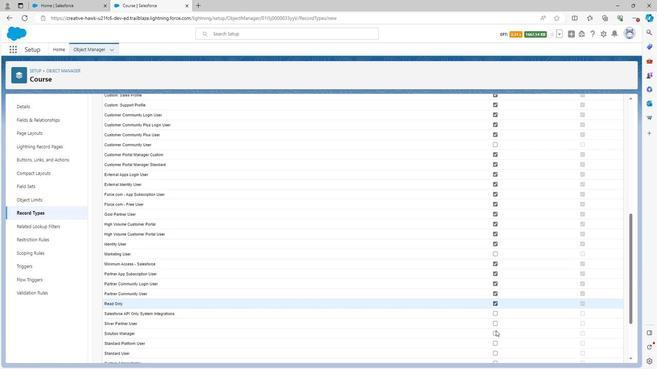 
Action: Mouse moved to (493, 237)
Screenshot: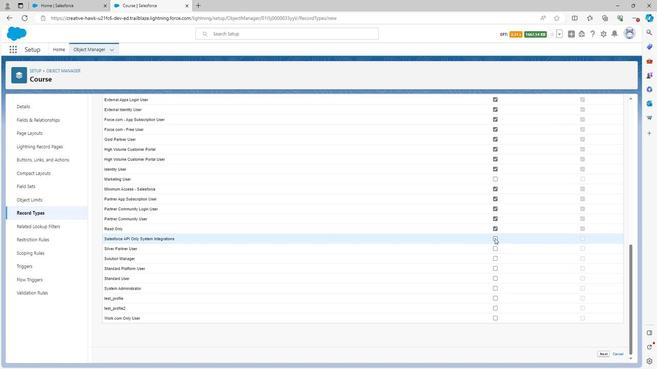 
Action: Mouse pressed left at (493, 237)
Screenshot: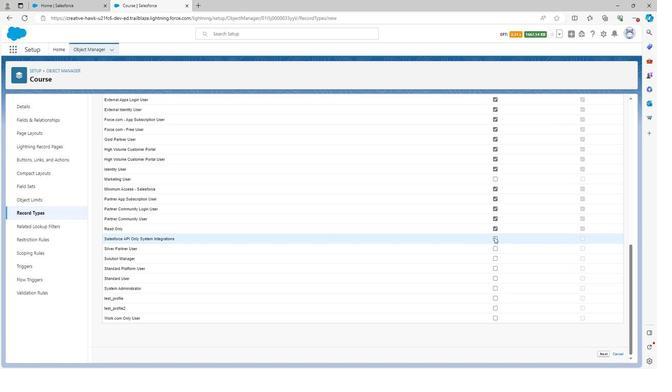 
Action: Mouse moved to (494, 247)
Screenshot: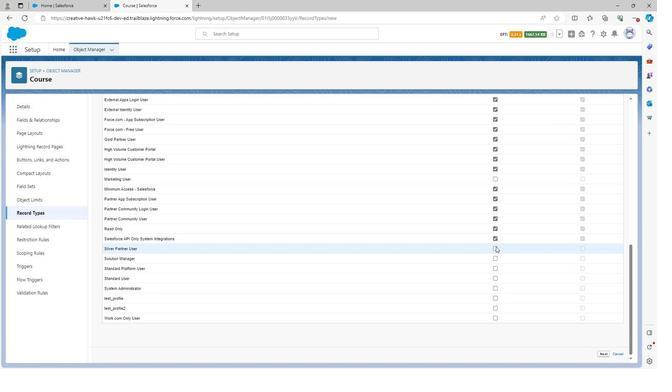 
Action: Mouse pressed left at (494, 247)
Screenshot: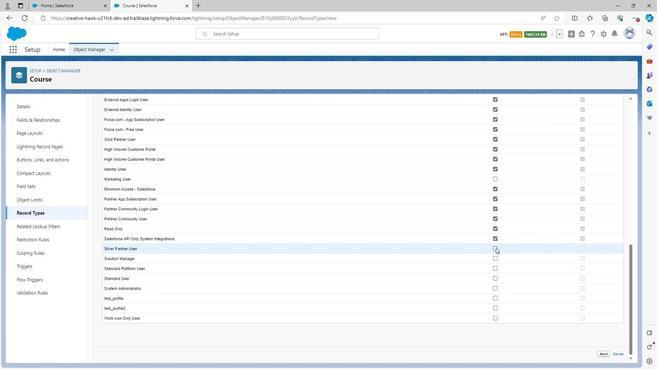 
Action: Mouse moved to (493, 257)
Screenshot: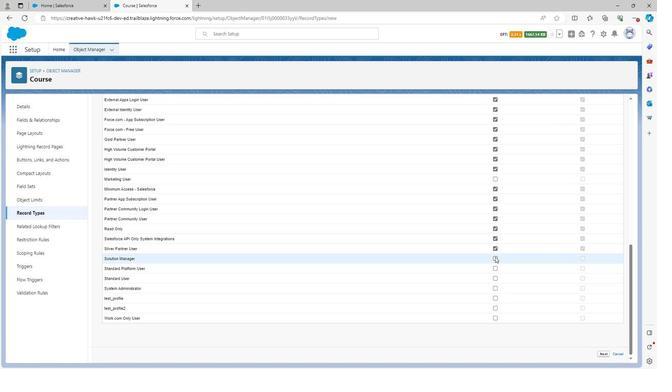 
Action: Mouse pressed left at (493, 257)
Screenshot: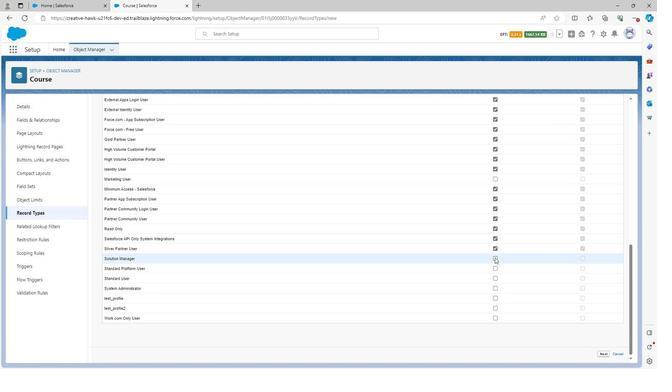 
Action: Mouse moved to (494, 267)
Screenshot: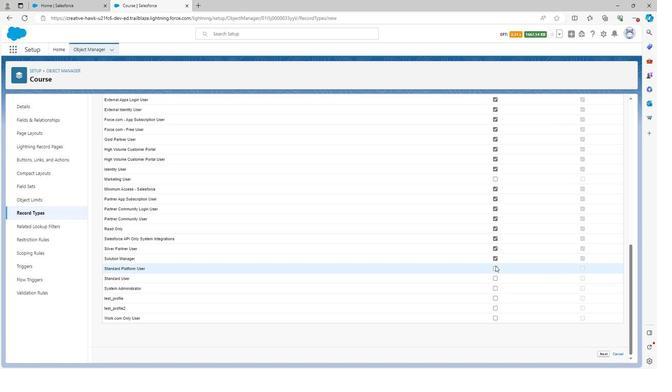 
Action: Mouse pressed left at (494, 267)
Screenshot: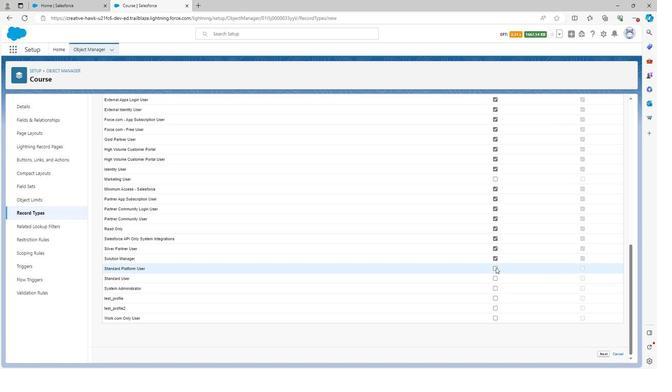
Action: Mouse moved to (495, 277)
Screenshot: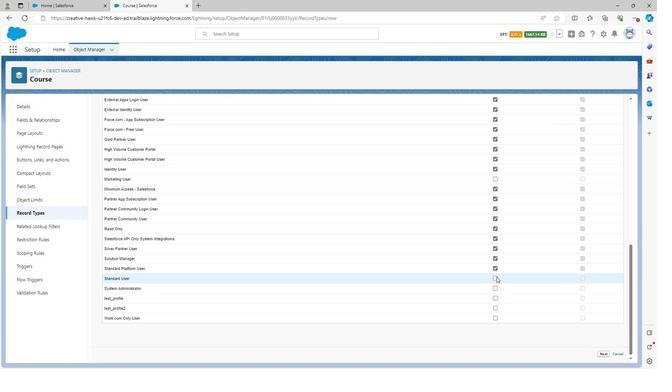 
Action: Mouse pressed left at (495, 277)
Screenshot: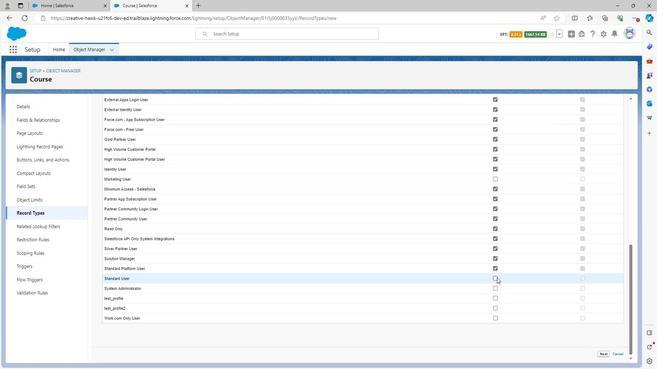 
Action: Mouse moved to (495, 287)
Screenshot: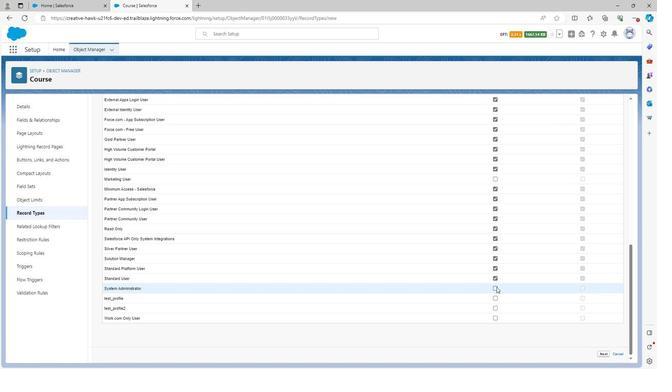 
Action: Mouse pressed left at (495, 287)
Screenshot: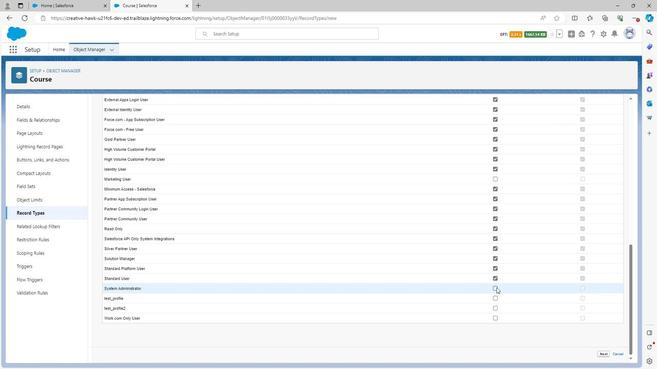 
Action: Mouse moved to (494, 296)
Screenshot: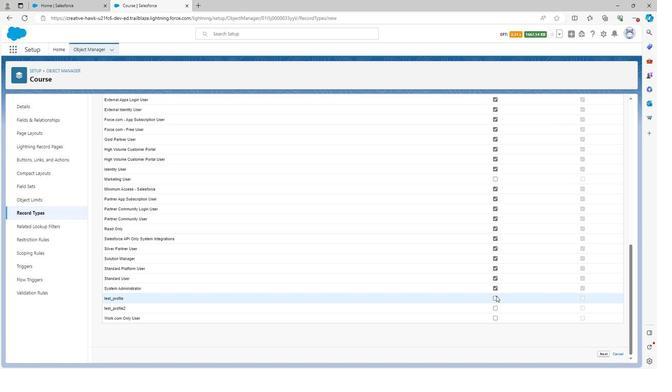 
Action: Mouse pressed left at (494, 296)
Screenshot: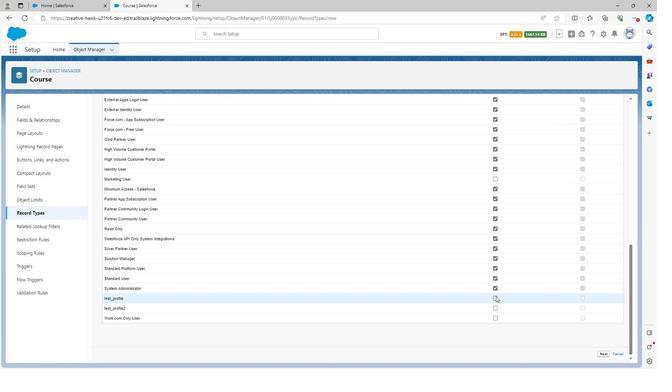 
Action: Mouse moved to (494, 305)
Screenshot: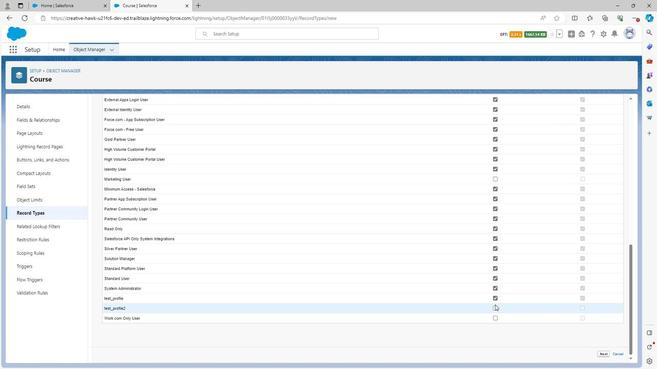 
Action: Mouse pressed left at (494, 305)
Screenshot: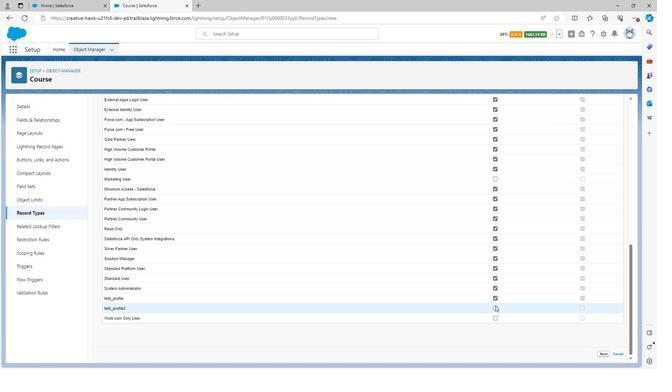 
Action: Mouse moved to (494, 306)
Screenshot: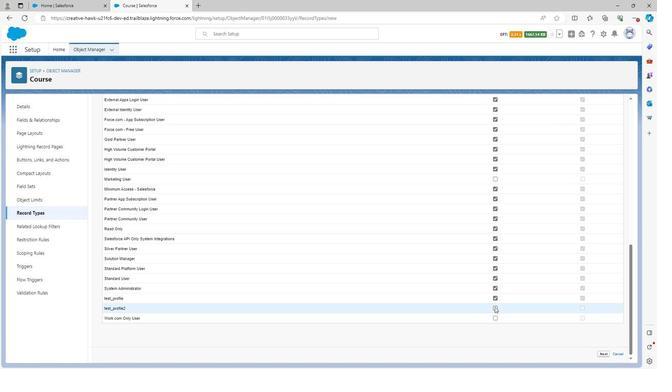 
Action: Mouse pressed left at (494, 306)
Screenshot: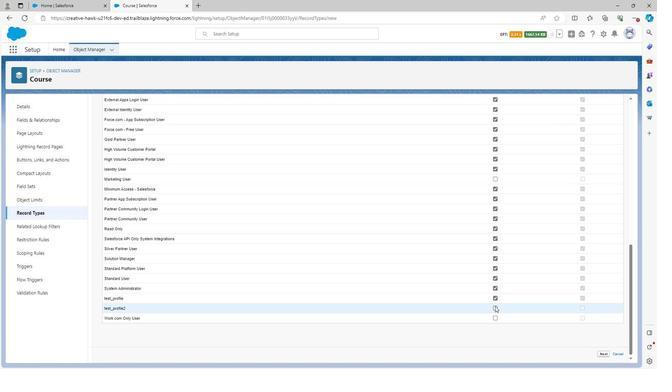 
Action: Mouse moved to (494, 317)
Screenshot: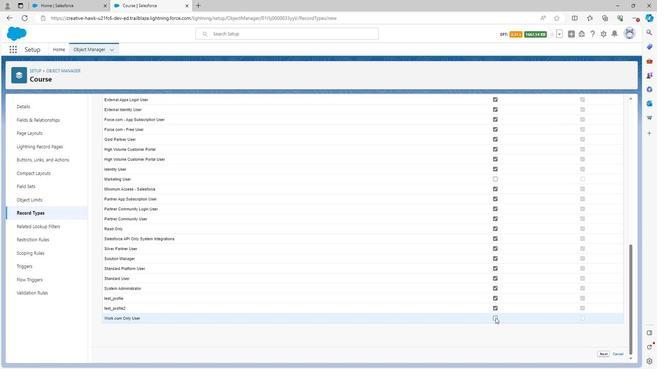 
Action: Mouse pressed left at (494, 317)
Screenshot: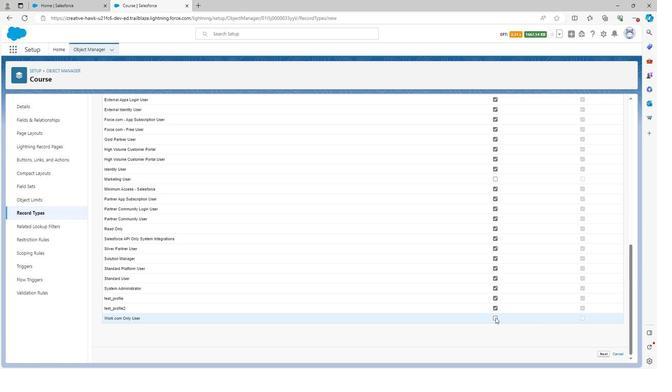 
Action: Mouse moved to (597, 351)
Screenshot: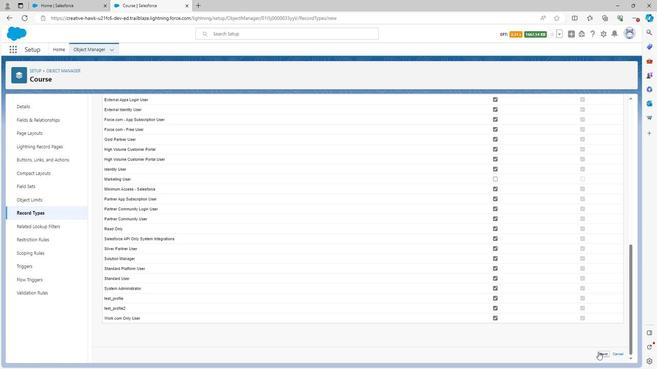 
Action: Mouse pressed left at (597, 351)
Screenshot: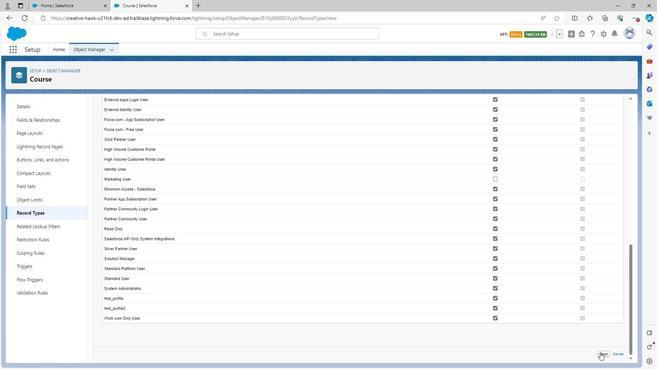
Action: Mouse moved to (569, 300)
Screenshot: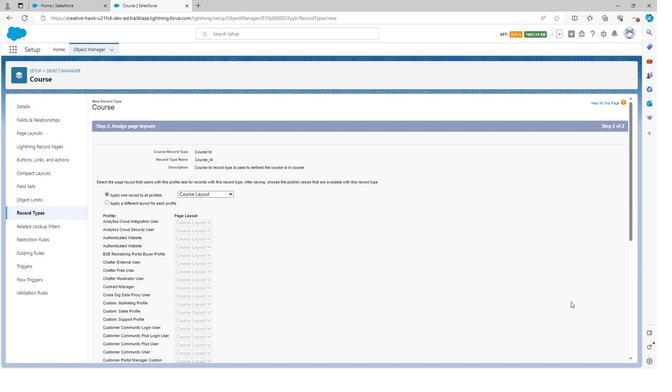 
Action: Mouse scrolled (569, 299) with delta (0, 0)
Screenshot: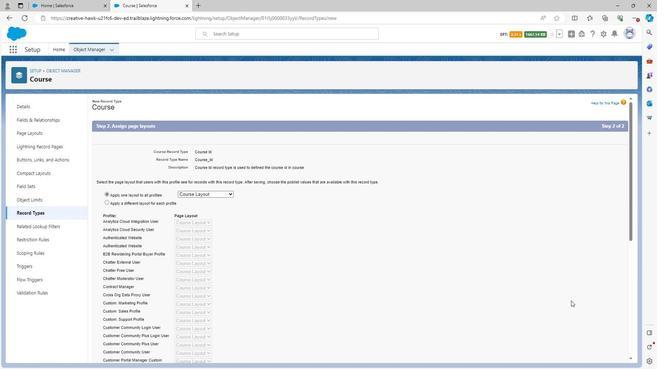 
Action: Mouse scrolled (569, 299) with delta (0, 0)
Screenshot: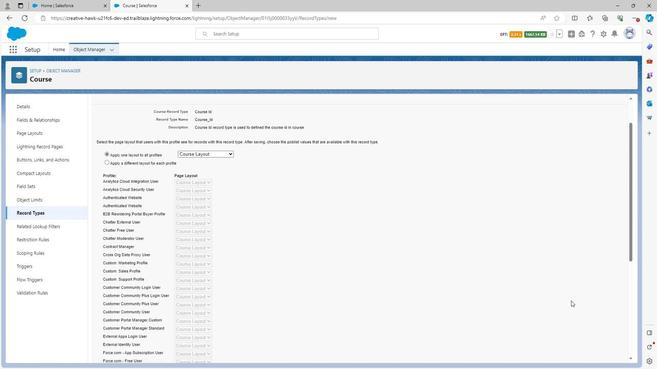 
Action: Mouse moved to (570, 302)
Screenshot: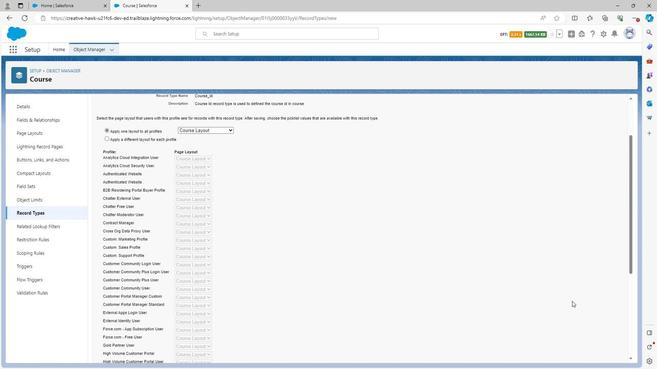 
Action: Mouse scrolled (570, 301) with delta (0, 0)
Screenshot: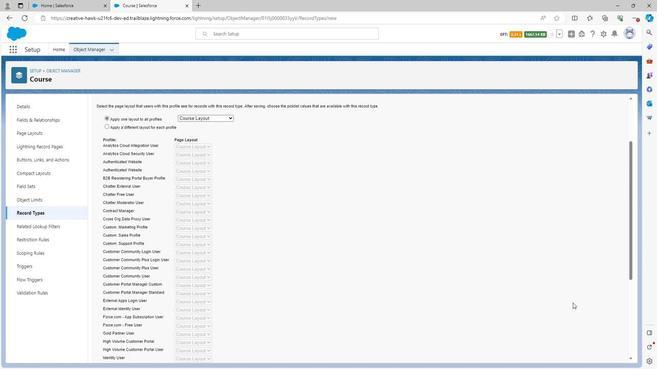 
Action: Mouse moved to (570, 303)
Screenshot: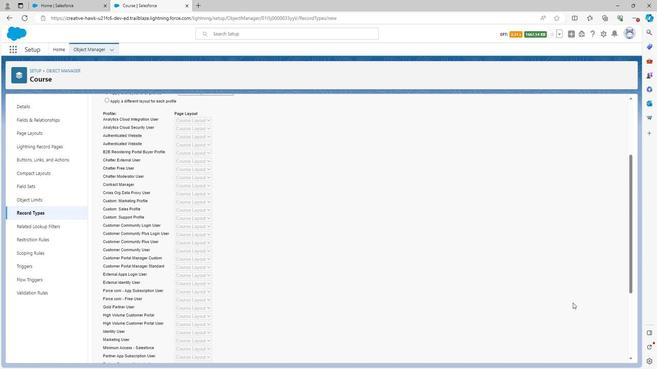 
Action: Mouse scrolled (570, 302) with delta (0, 0)
Screenshot: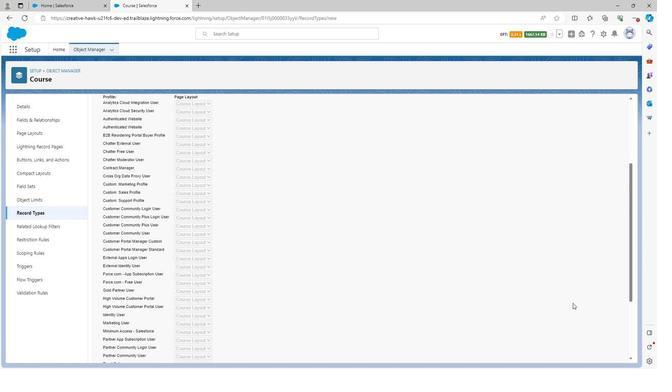
Action: Mouse scrolled (570, 302) with delta (0, 0)
Screenshot: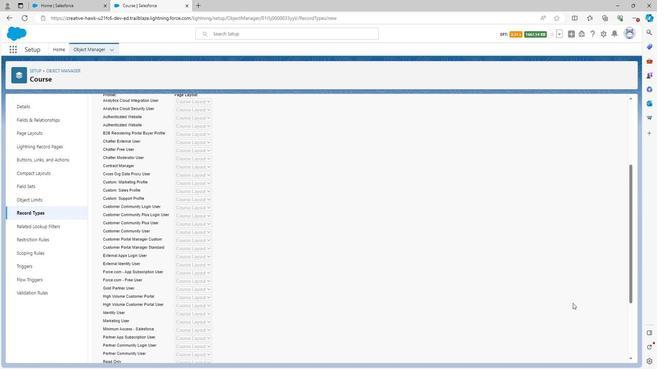 
Action: Mouse scrolled (570, 302) with delta (0, 0)
Screenshot: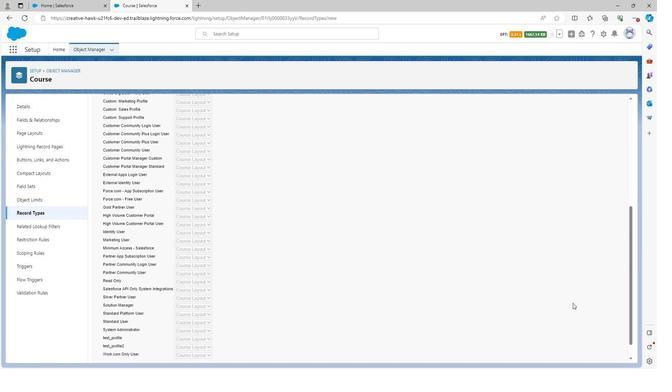 
Action: Mouse scrolled (570, 302) with delta (0, 0)
Screenshot: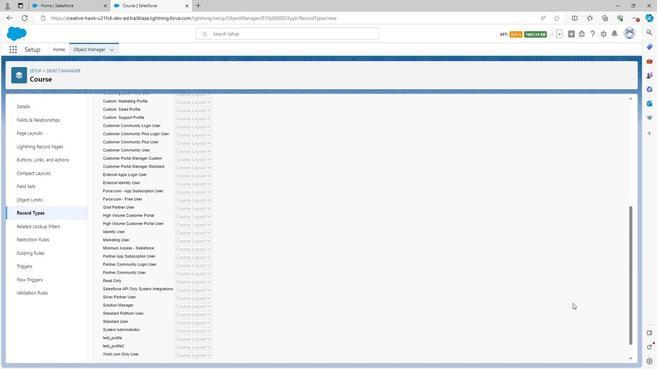 
Action: Mouse moved to (597, 353)
Screenshot: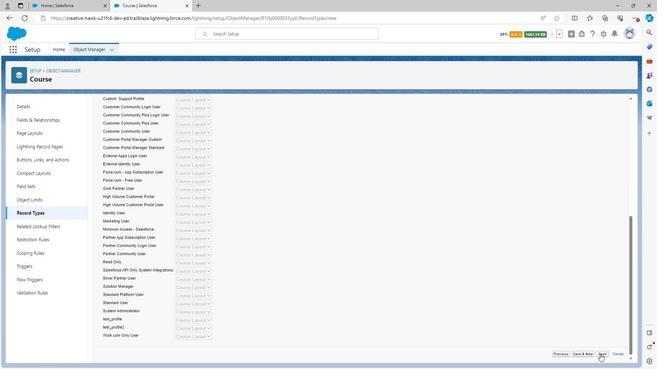 
Action: Mouse pressed left at (597, 353)
Screenshot: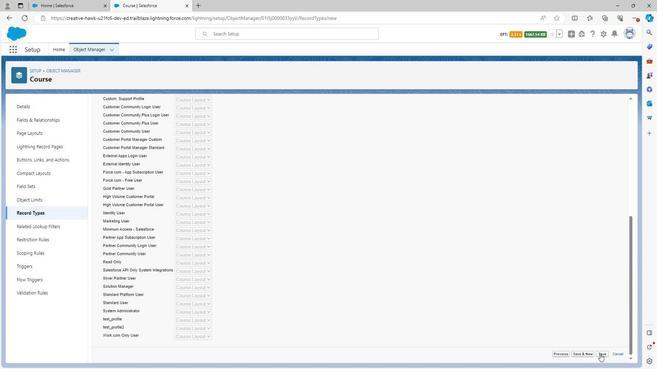 
Action: Mouse moved to (33, 212)
Screenshot: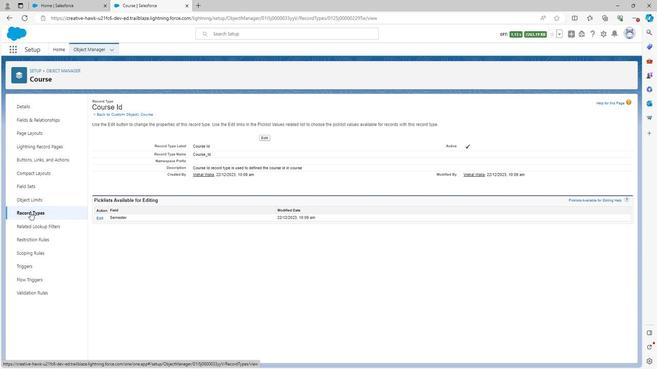 
Action: Mouse pressed left at (33, 212)
Screenshot: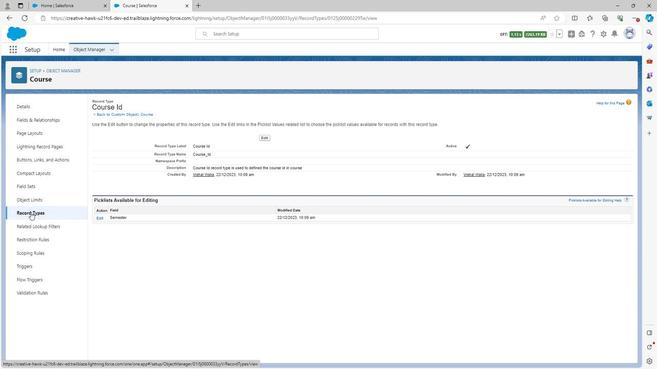 
Action: Mouse moved to (558, 106)
Screenshot: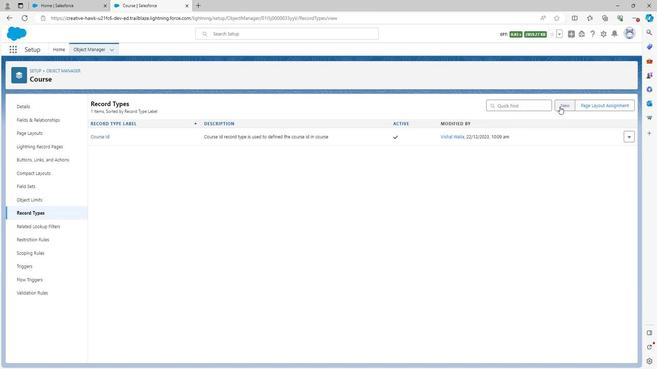 
Action: Mouse pressed left at (558, 106)
Screenshot: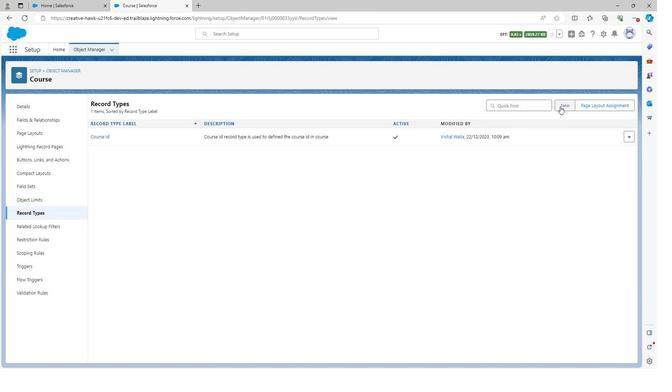 
Action: Mouse moved to (211, 168)
Screenshot: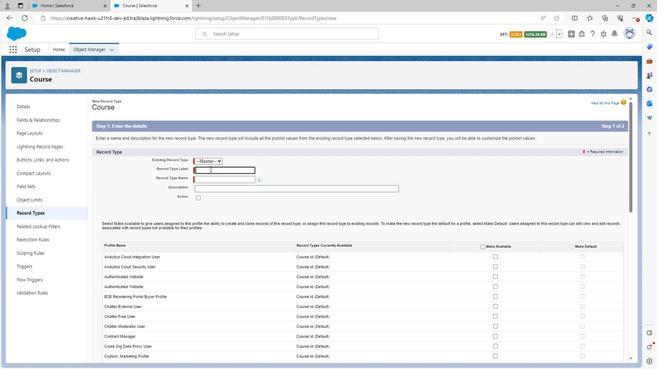 
Action: Mouse pressed left at (211, 168)
Screenshot: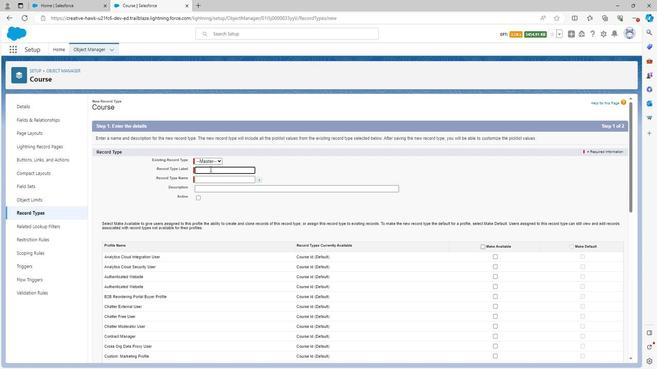 
Action: Key pressed <Key.shift>Course<Key.space>name
Screenshot: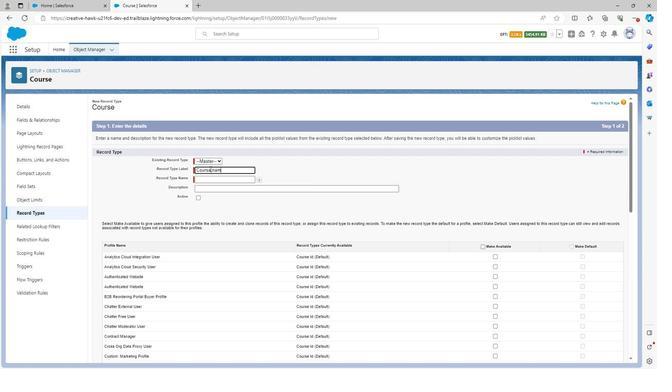 
Action: Mouse moved to (272, 168)
Screenshot: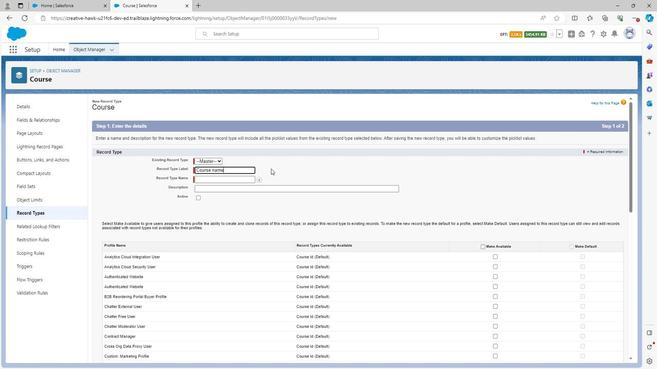 
Action: Mouse pressed left at (272, 168)
Screenshot: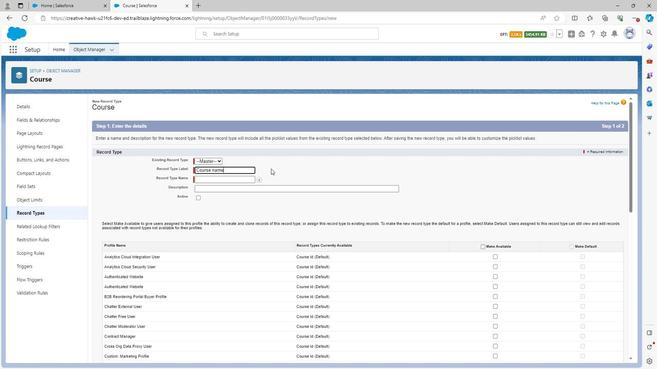 
Action: Mouse moved to (250, 187)
Screenshot: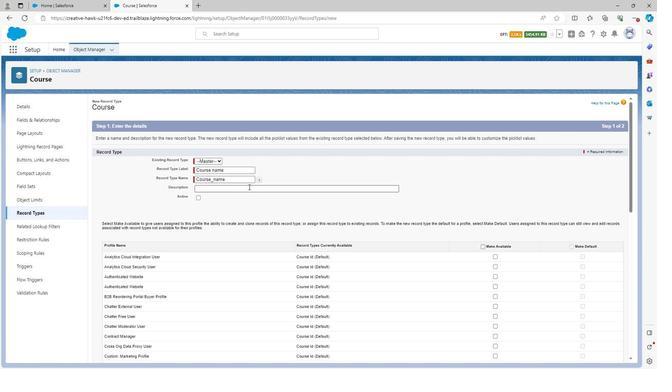 
Action: Mouse pressed left at (250, 187)
Screenshot: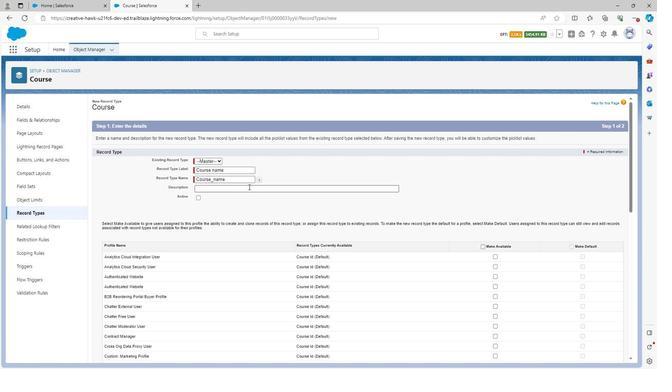 
Action: Mouse moved to (249, 187)
Screenshot: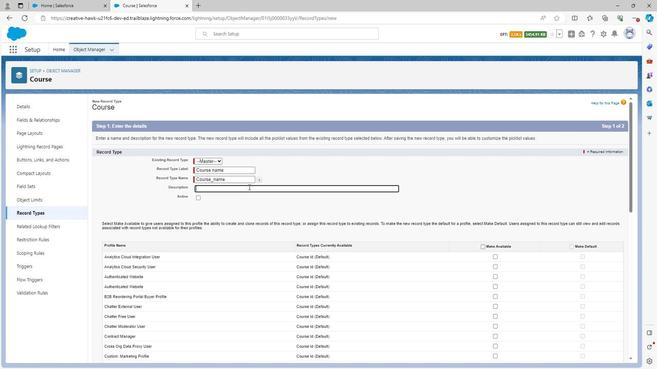 
Action: Key pressed <Key.shift>Course<Key.space>name<Key.space>is<Key.space>used<Key.space>to<Key.space>defined<Key.space>the<Key.space>name<Key.space>of<Key.space>course
Screenshot: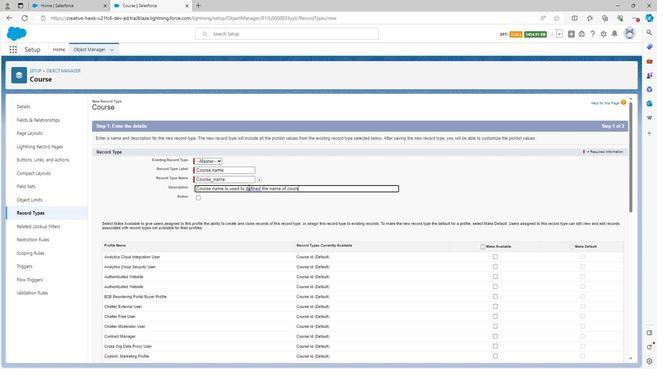
Action: Mouse moved to (200, 197)
Screenshot: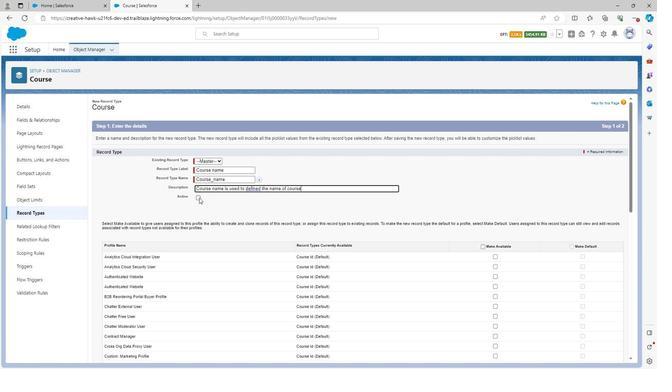 
Action: Mouse pressed left at (200, 197)
Screenshot: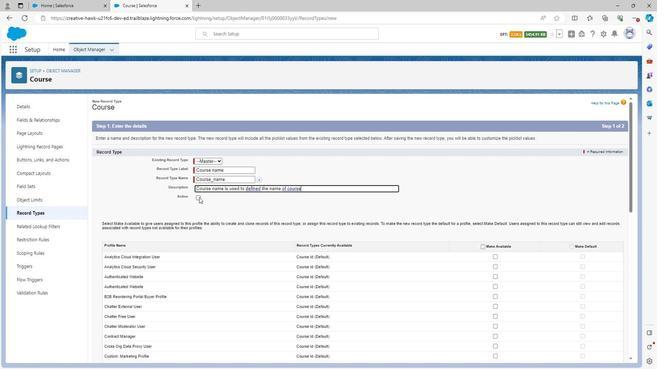 
Action: Mouse moved to (485, 253)
Screenshot: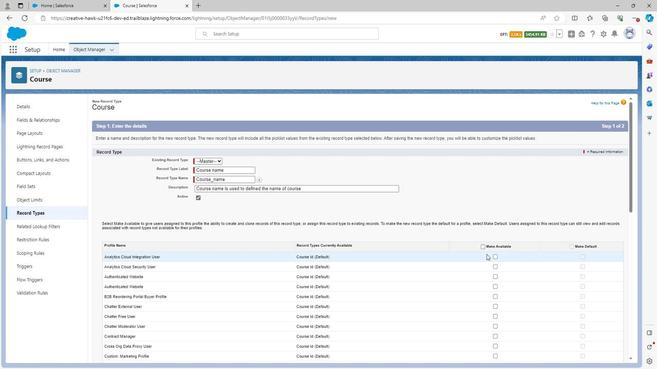 
Action: Mouse scrolled (485, 253) with delta (0, 0)
Screenshot: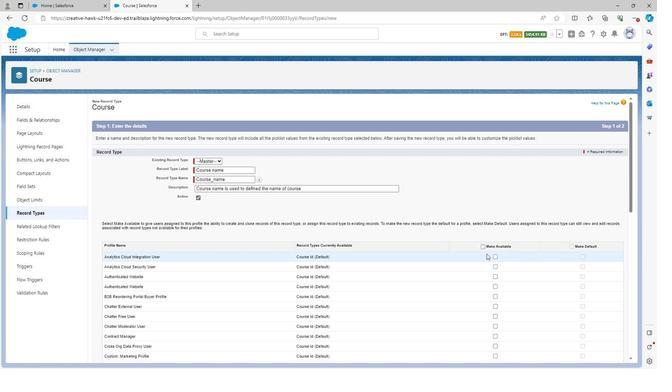 
Action: Mouse scrolled (485, 253) with delta (0, 0)
Screenshot: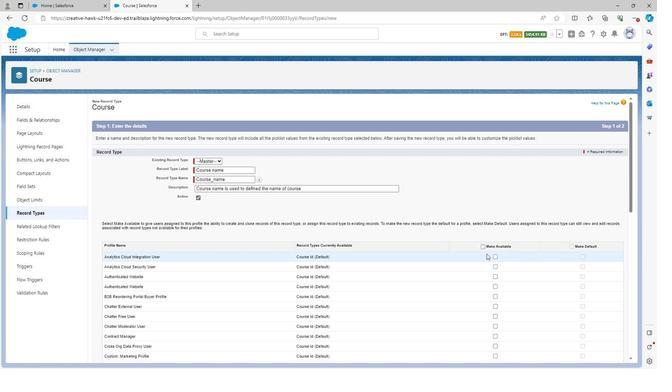
Action: Mouse scrolled (485, 253) with delta (0, 0)
Screenshot: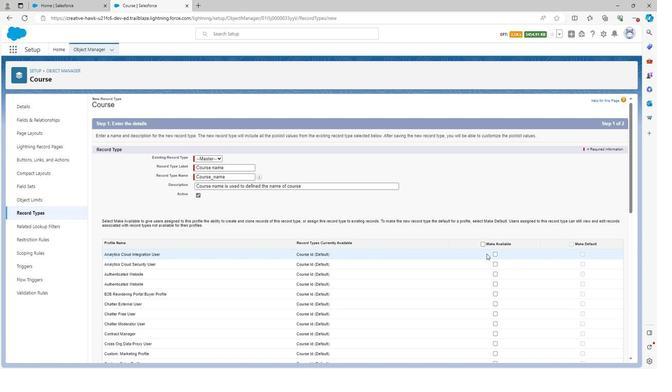 
Action: Mouse moved to (493, 136)
Screenshot: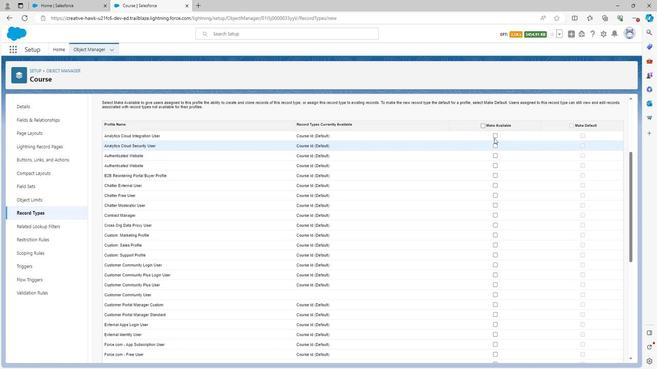
Action: Mouse pressed left at (493, 136)
Screenshot: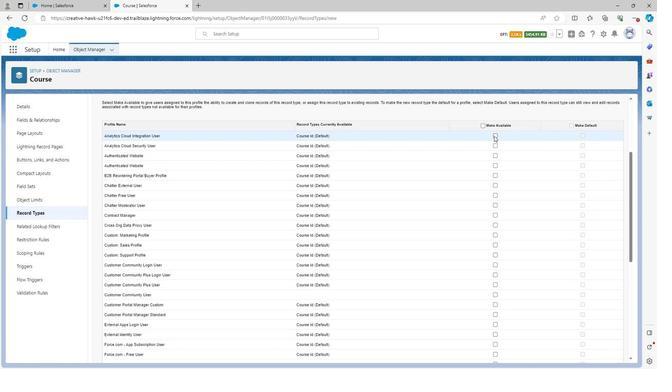 
Action: Mouse moved to (495, 146)
Screenshot: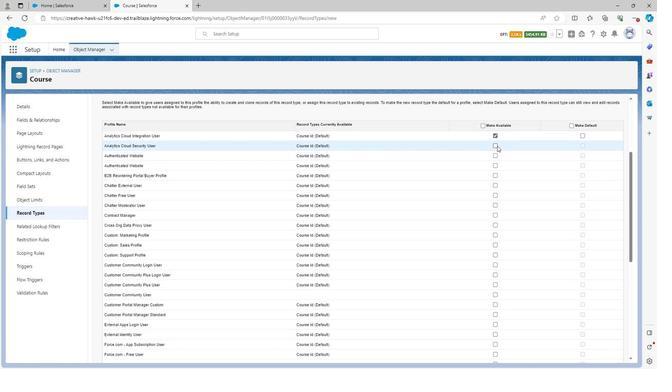 
Action: Mouse pressed left at (495, 146)
Screenshot: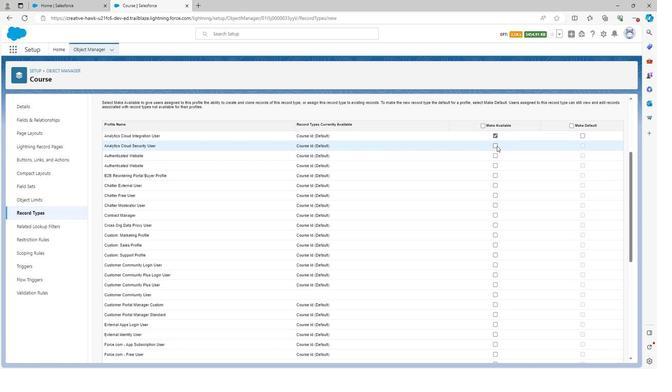 
Action: Mouse moved to (494, 154)
Screenshot: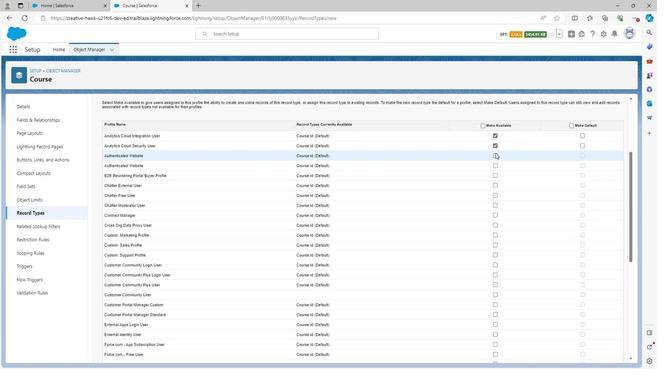 
Action: Mouse pressed left at (494, 154)
Screenshot: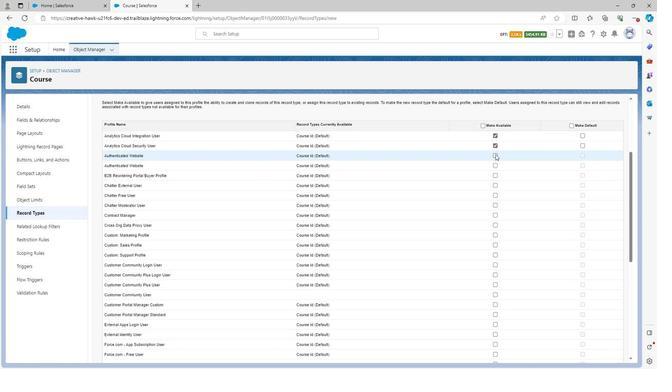 
Action: Mouse moved to (494, 164)
Screenshot: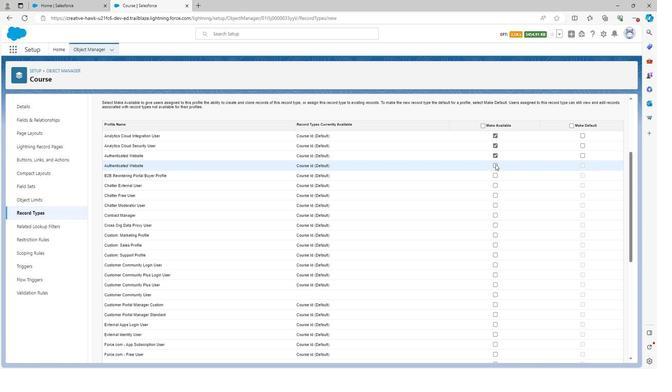 
Action: Mouse pressed left at (494, 164)
Screenshot: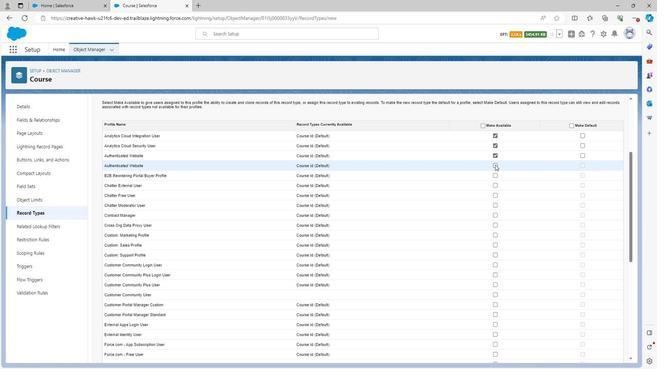 
Action: Mouse moved to (495, 174)
Screenshot: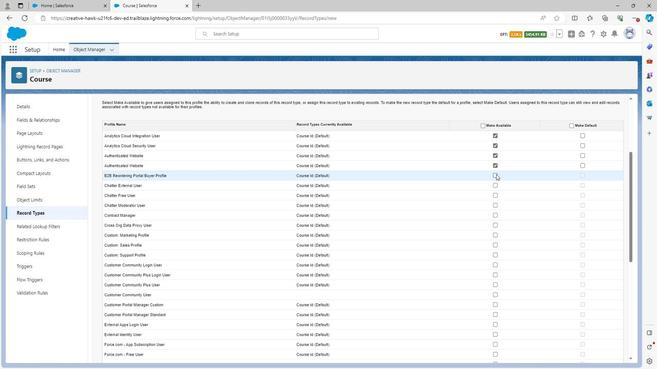 
Action: Mouse pressed left at (495, 174)
Screenshot: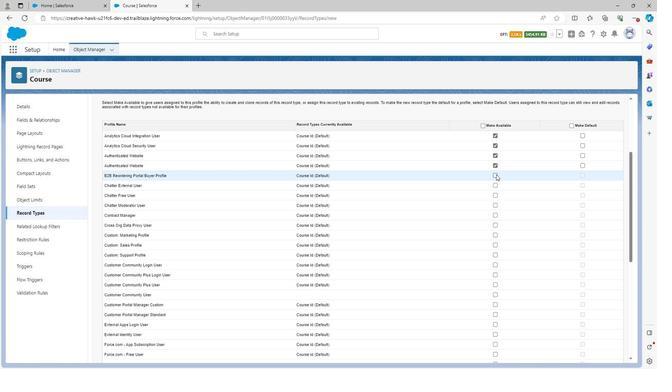 
Action: Mouse moved to (494, 183)
Screenshot: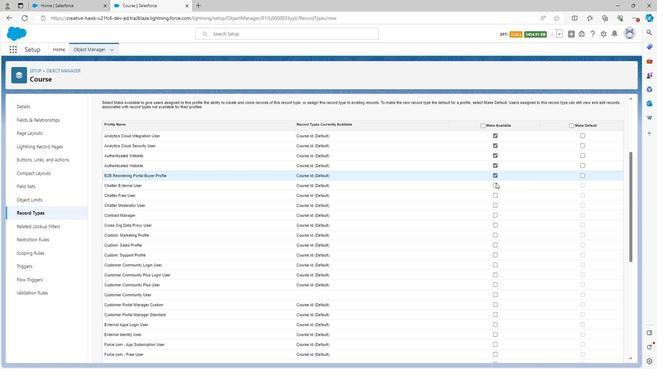 
Action: Mouse pressed left at (494, 183)
Screenshot: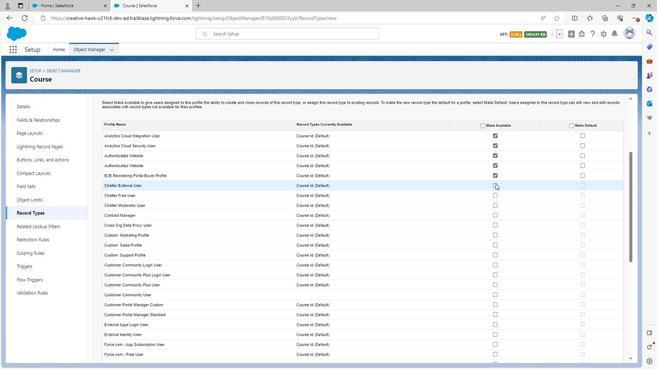 
Action: Mouse moved to (494, 194)
Screenshot: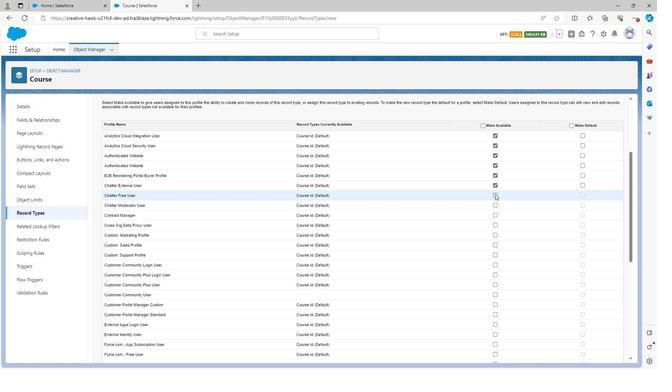 
Action: Mouse pressed left at (494, 194)
Screenshot: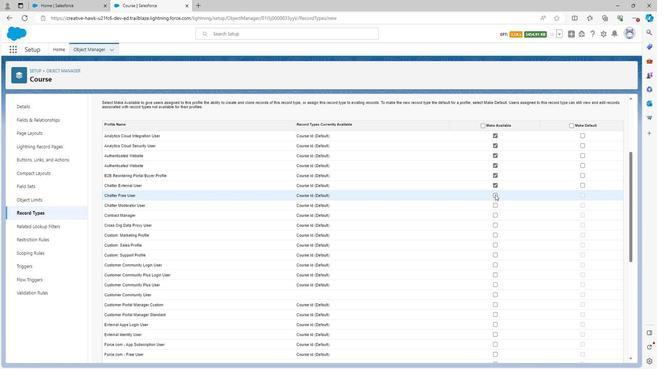 
Action: Mouse moved to (494, 203)
Screenshot: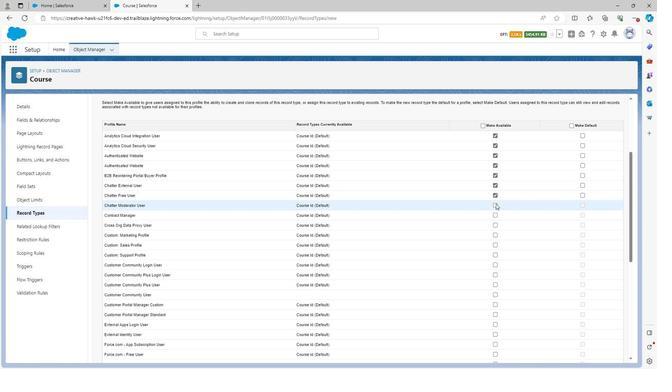 
Action: Mouse pressed left at (494, 203)
Screenshot: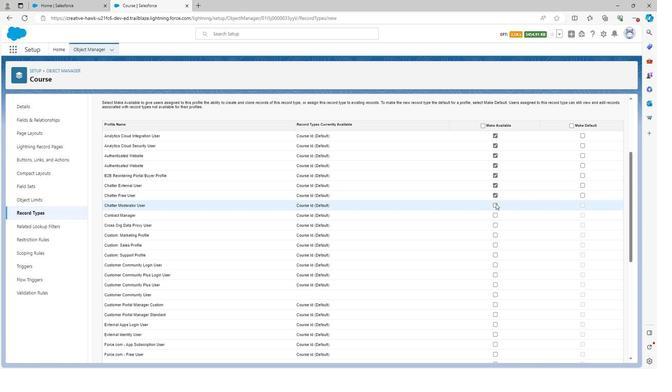 
Action: Mouse moved to (494, 214)
Screenshot: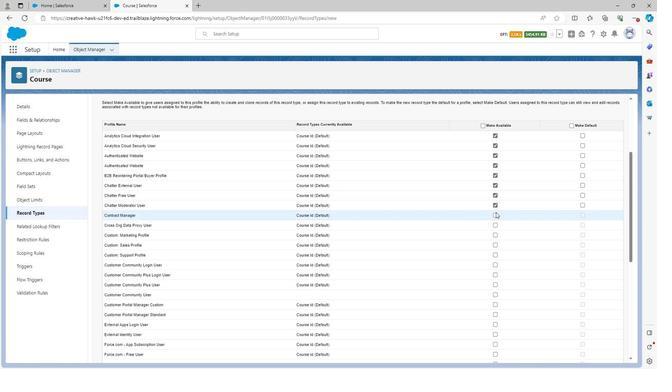 
Action: Mouse pressed left at (494, 214)
Screenshot: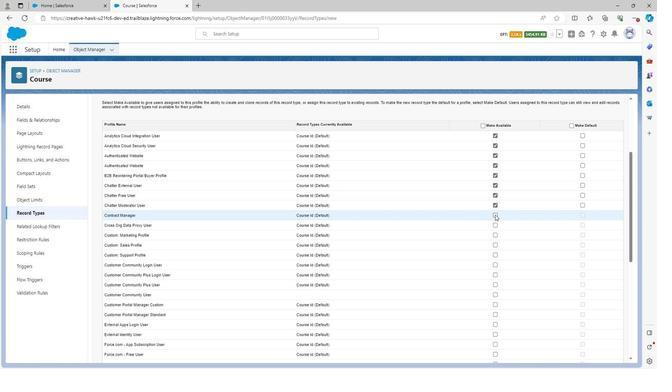 
Action: Mouse moved to (493, 225)
Screenshot: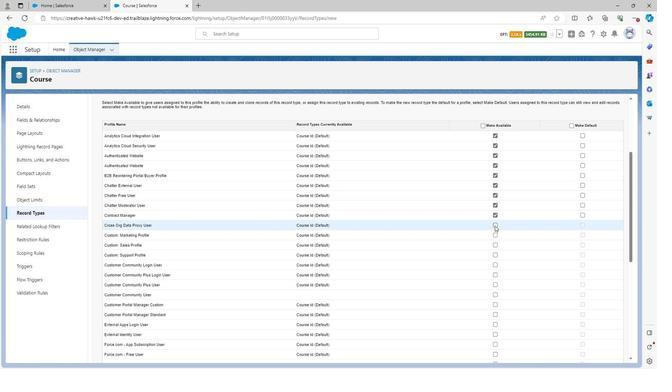 
Action: Mouse pressed left at (493, 225)
Screenshot: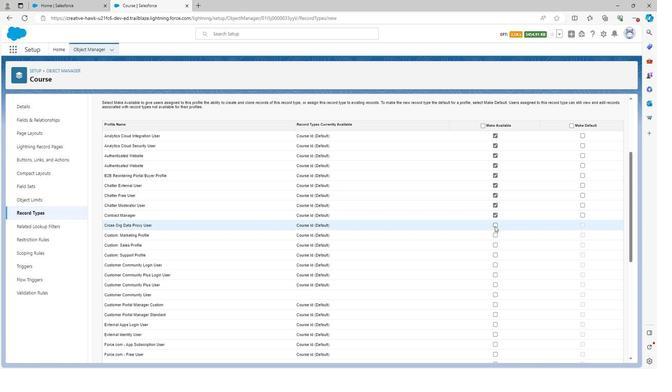 
Action: Mouse moved to (494, 235)
Screenshot: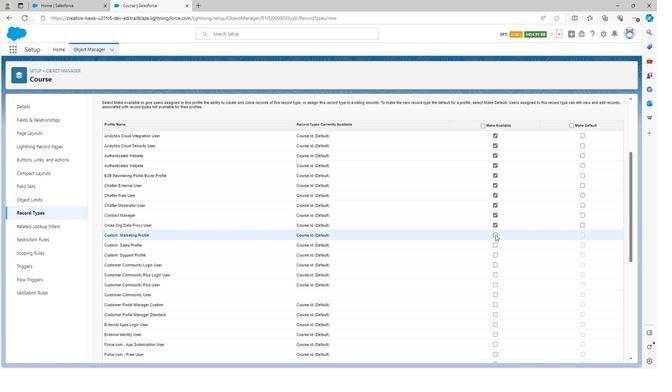 
Action: Mouse pressed left at (494, 235)
Screenshot: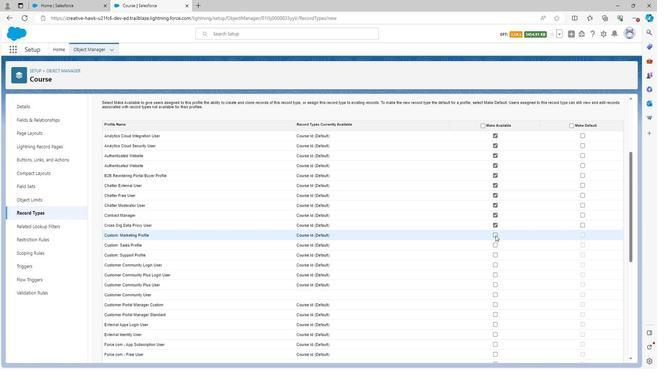 
Action: Mouse moved to (494, 245)
Screenshot: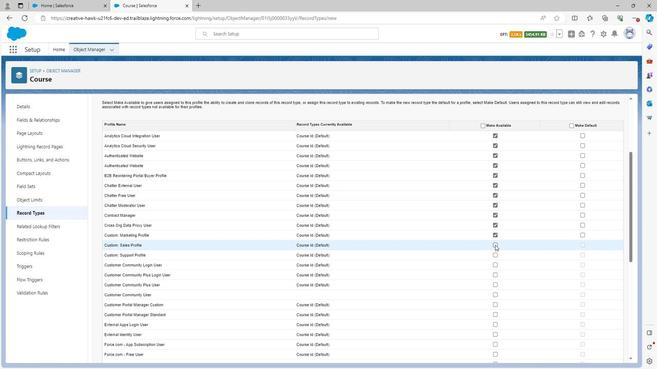 
Action: Mouse pressed left at (494, 245)
Screenshot: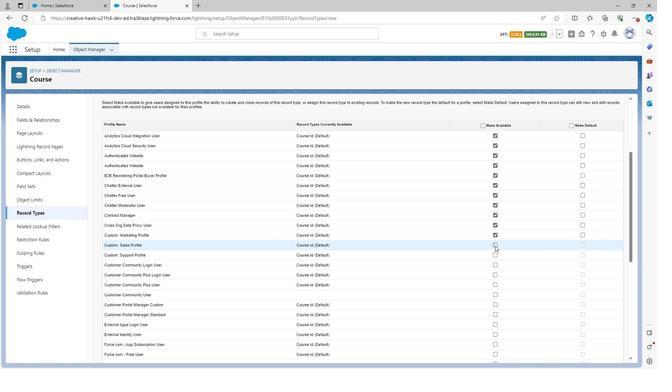 
Action: Mouse moved to (494, 253)
Screenshot: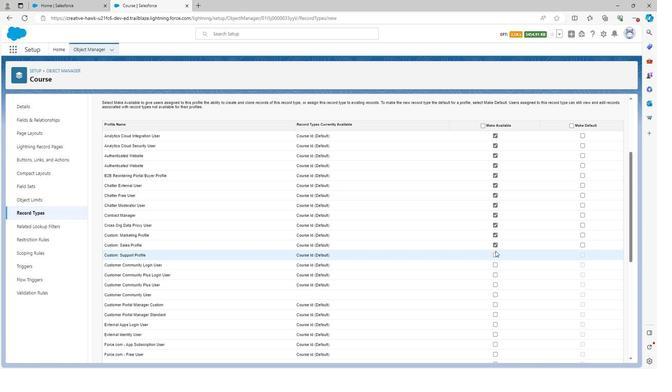 
Action: Mouse pressed left at (494, 253)
Screenshot: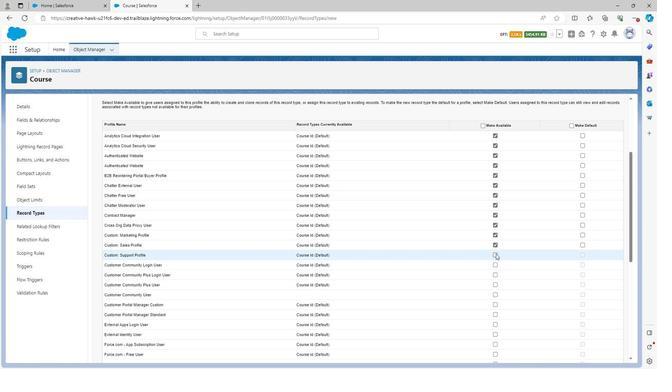 
Action: Mouse moved to (495, 265)
Screenshot: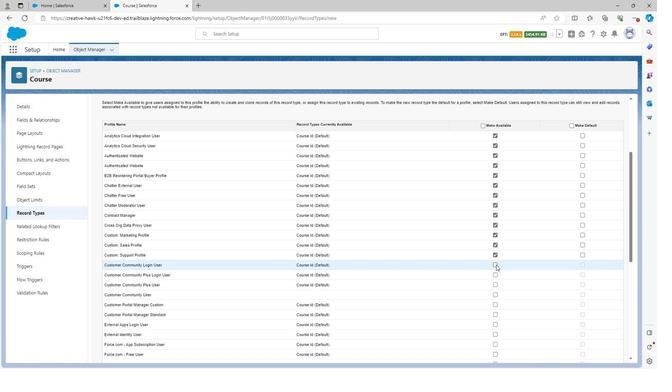 
Action: Mouse pressed left at (495, 265)
Screenshot: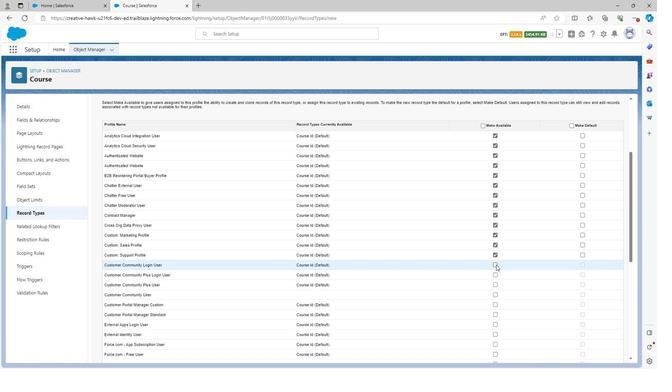 
Action: Mouse moved to (493, 273)
Screenshot: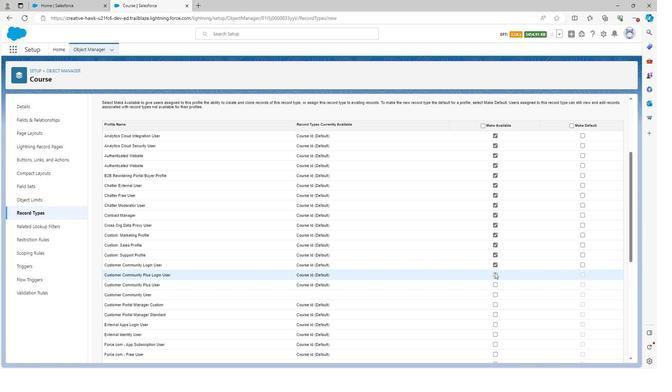 
Action: Mouse pressed left at (493, 273)
Screenshot: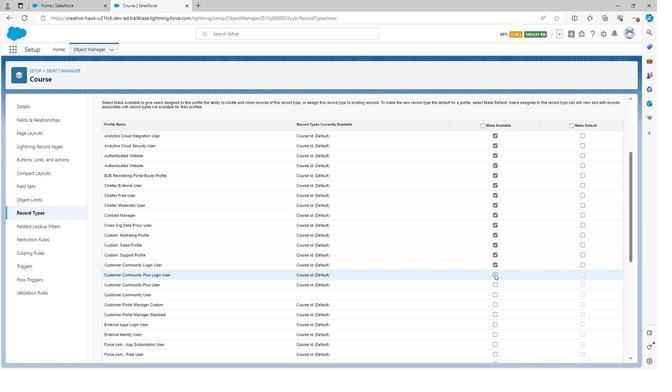 
Action: Mouse moved to (493, 284)
Screenshot: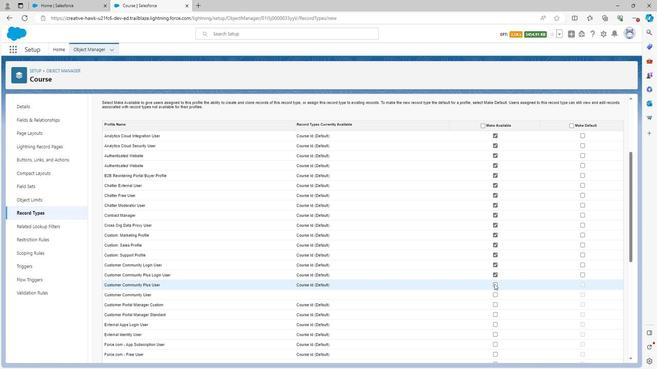 
Action: Mouse pressed left at (493, 284)
Screenshot: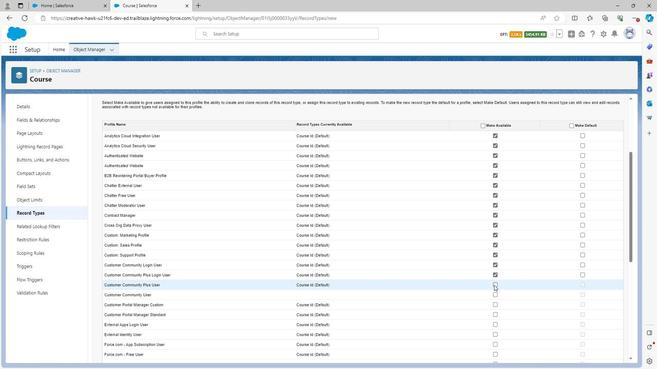 
Action: Mouse moved to (494, 287)
Screenshot: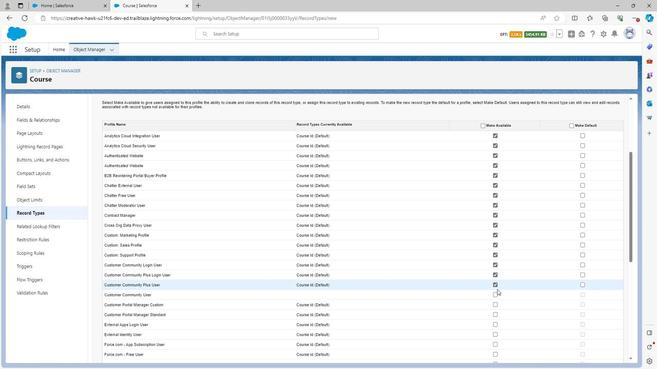 
Action: Mouse scrolled (494, 287) with delta (0, 0)
Screenshot: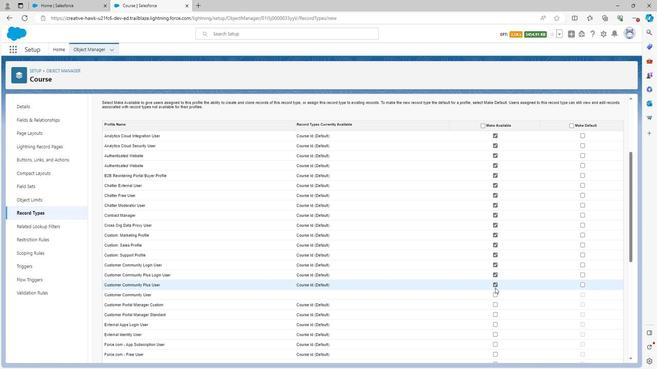 
Action: Mouse moved to (493, 287)
Screenshot: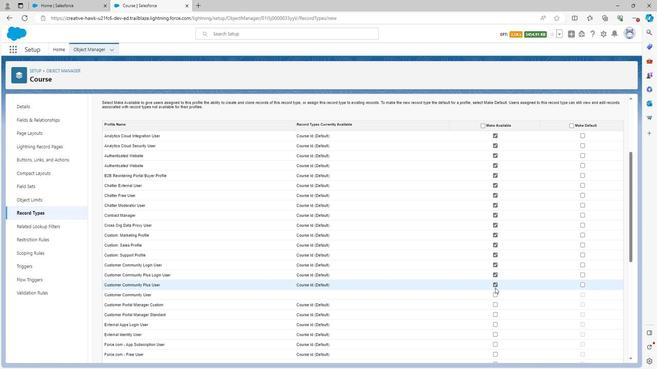 
Action: Mouse scrolled (493, 287) with delta (0, 0)
Screenshot: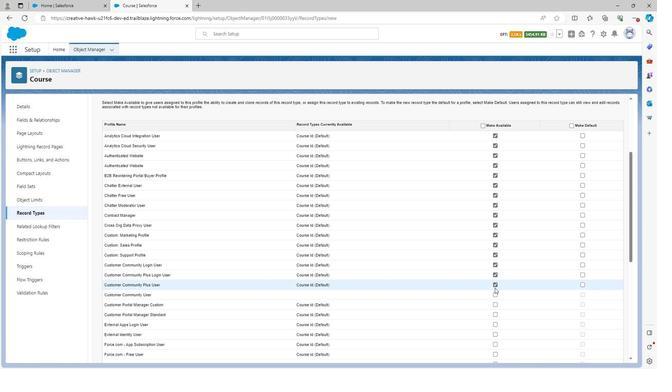 
Action: Mouse moved to (492, 287)
Screenshot: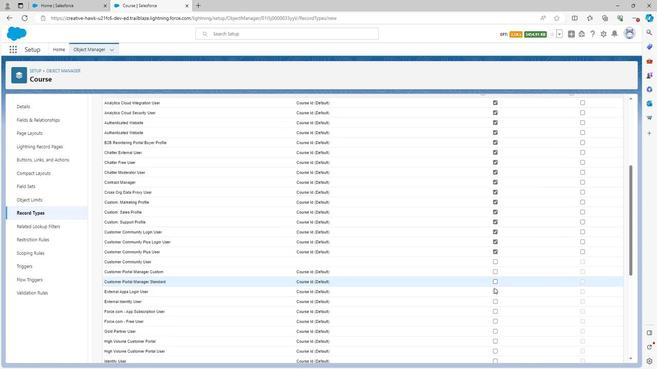 
Action: Mouse scrolled (492, 287) with delta (0, 0)
Screenshot: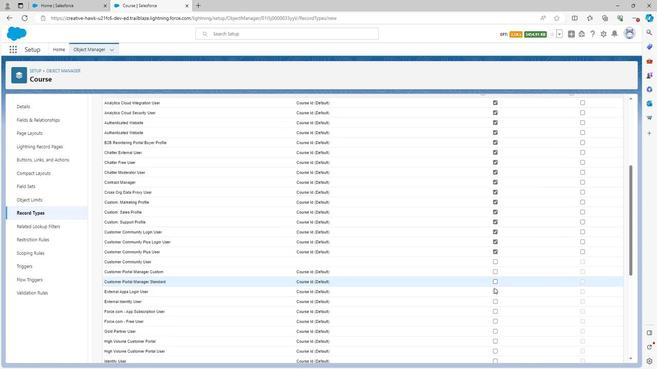 
Action: Mouse moved to (493, 183)
Screenshot: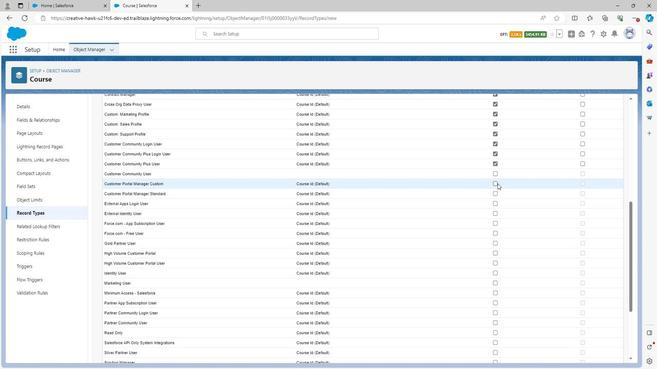 
Action: Mouse pressed left at (493, 183)
Screenshot: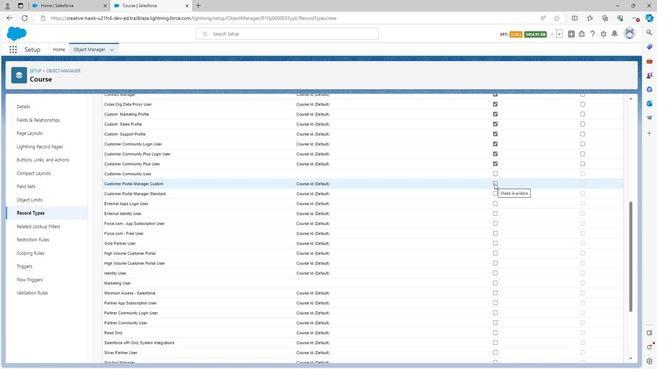 
Action: Mouse moved to (494, 193)
Screenshot: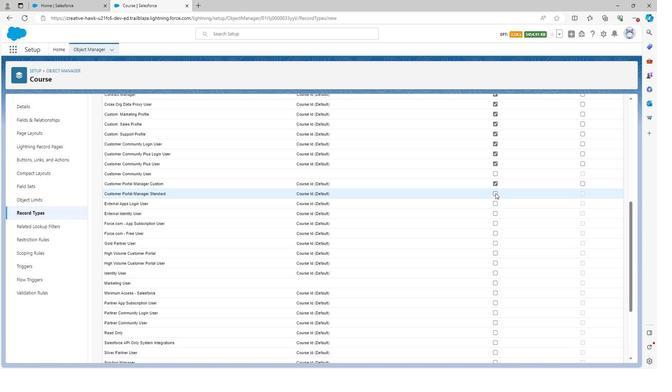 
Action: Mouse pressed left at (494, 193)
Screenshot: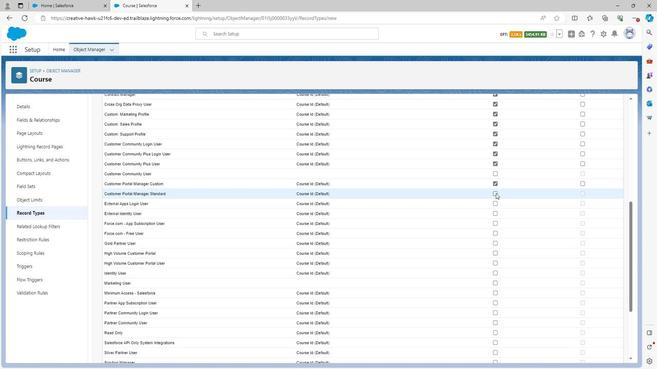 
Action: Mouse moved to (494, 201)
Screenshot: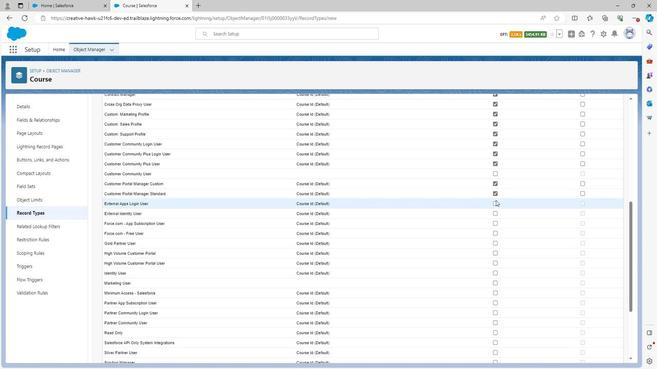 
Action: Mouse pressed left at (494, 201)
Screenshot: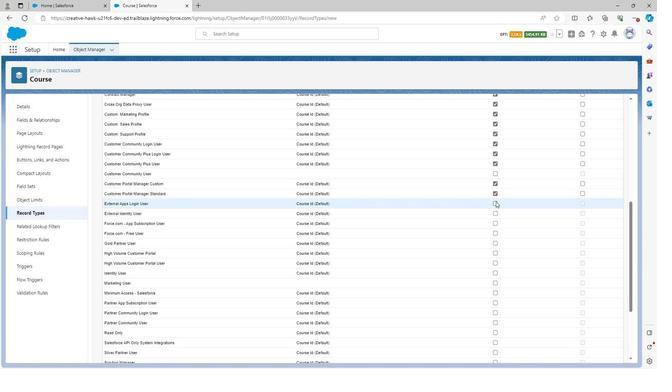 
Action: Mouse moved to (494, 212)
Screenshot: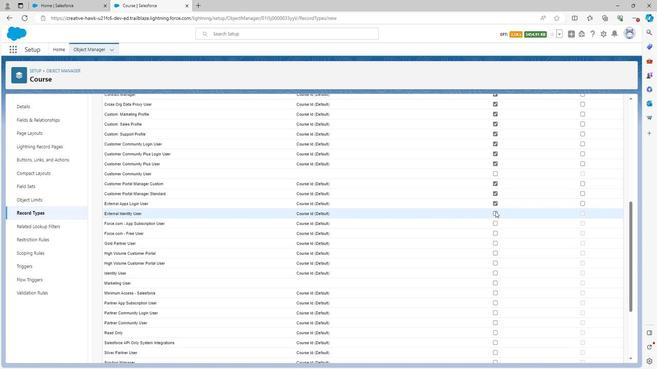 
Action: Mouse pressed left at (494, 212)
Screenshot: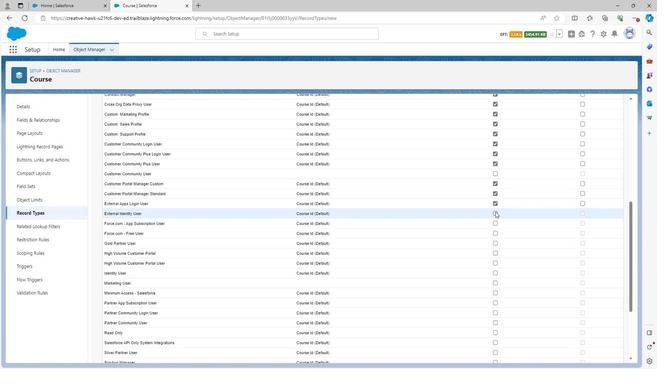
Action: Mouse moved to (494, 222)
Screenshot: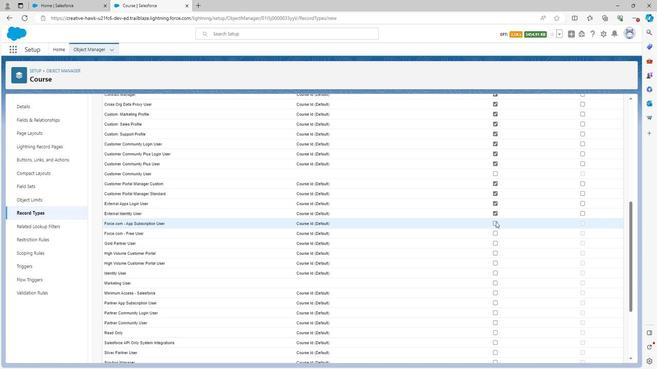 
Action: Mouse pressed left at (494, 222)
Screenshot: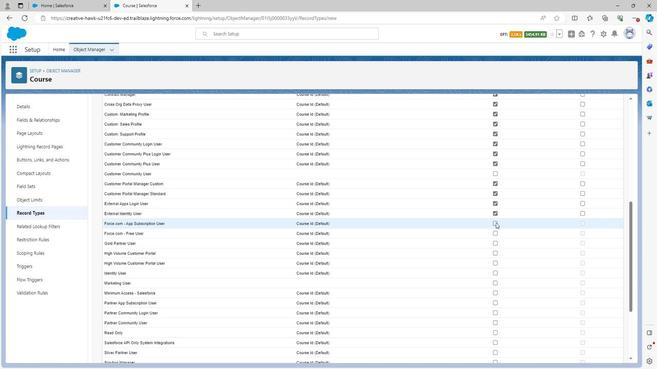 
Action: Mouse moved to (494, 233)
Screenshot: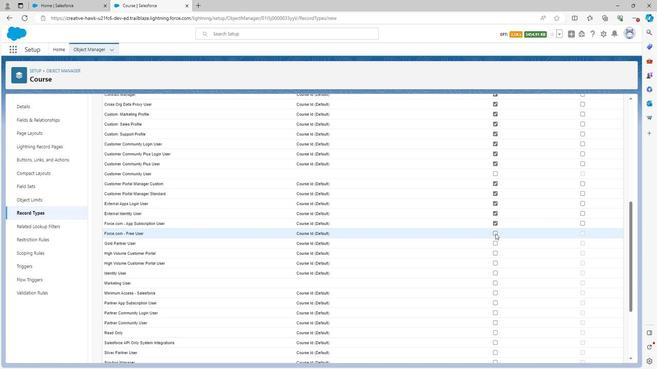 
Action: Mouse pressed left at (494, 233)
Screenshot: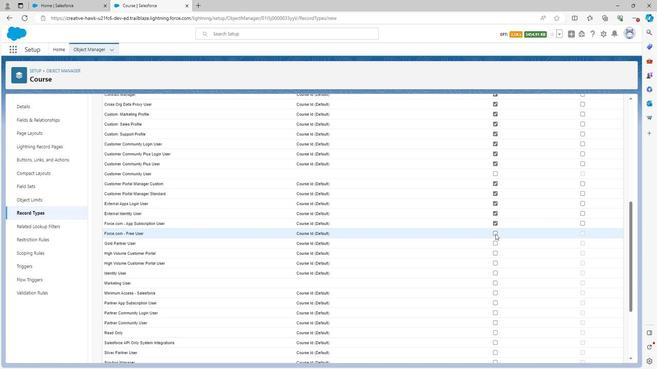 
Action: Mouse moved to (493, 241)
Screenshot: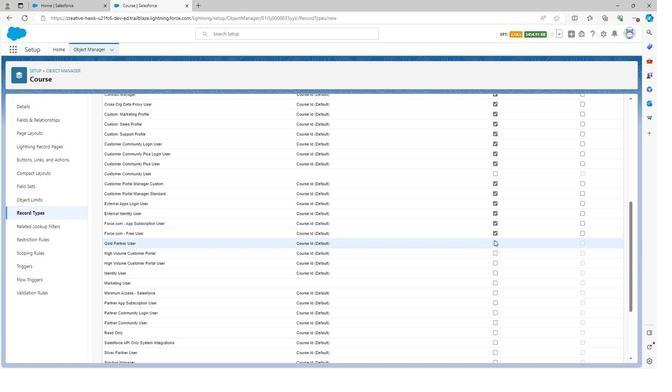 
Action: Mouse pressed left at (493, 241)
Screenshot: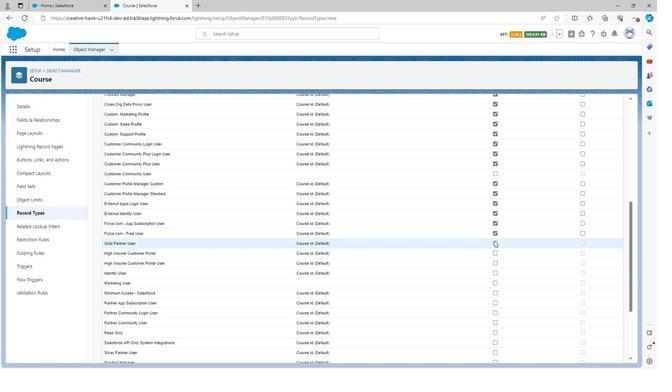 
Action: Mouse moved to (495, 252)
Screenshot: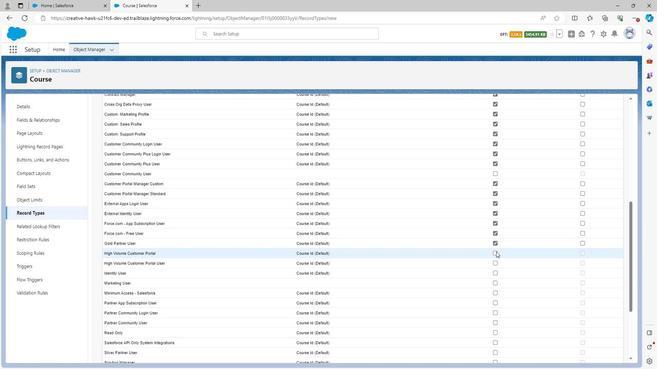 
Action: Mouse pressed left at (495, 252)
Screenshot: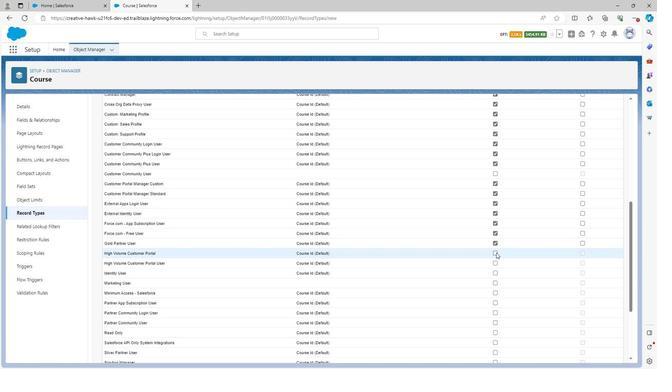 
Action: Mouse moved to (494, 263)
Screenshot: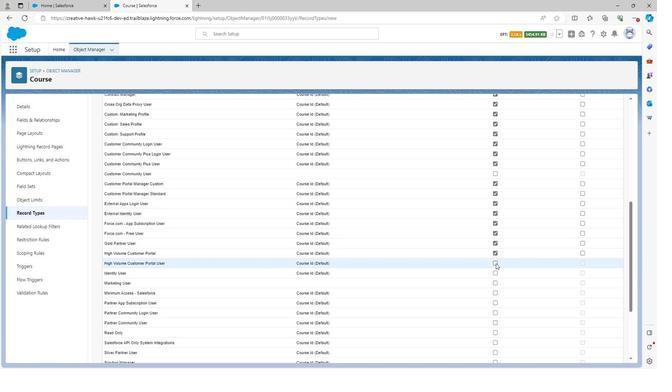 
Action: Mouse pressed left at (494, 263)
Screenshot: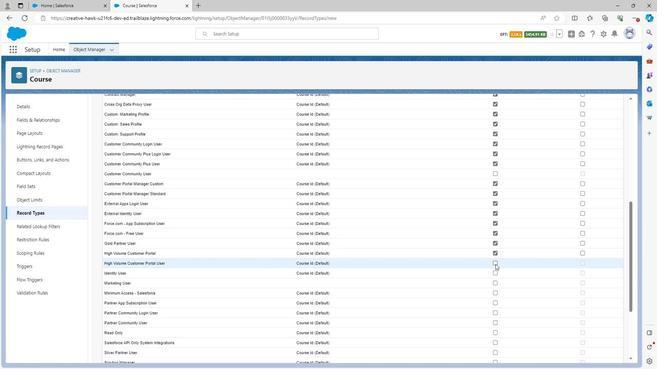 
Action: Mouse moved to (495, 273)
Screenshot: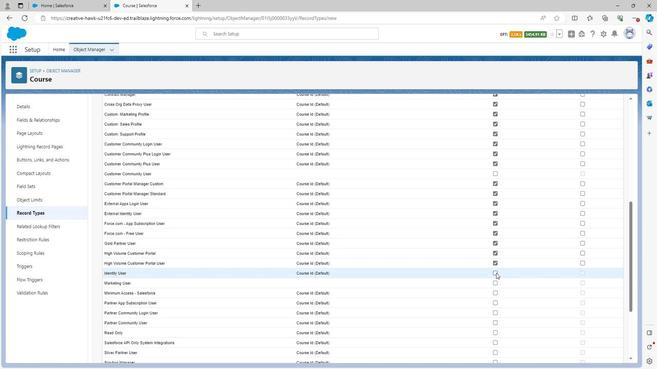 
Action: Mouse pressed left at (495, 273)
Screenshot: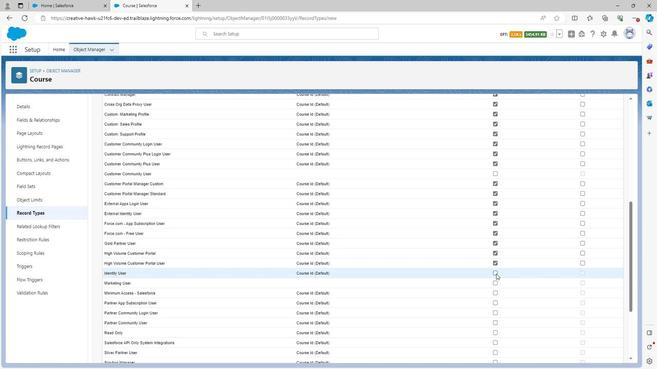 
Action: Mouse moved to (494, 293)
Screenshot: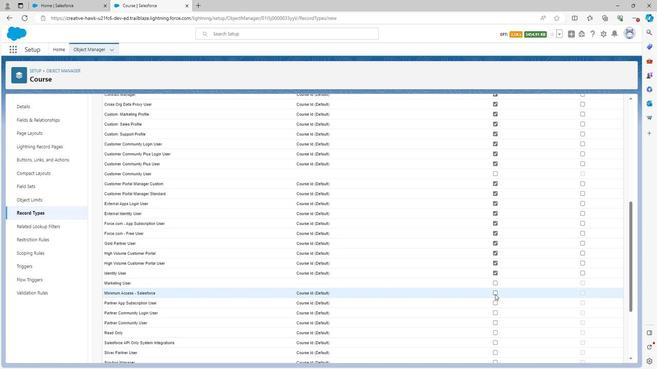 
Action: Mouse pressed left at (494, 293)
Screenshot: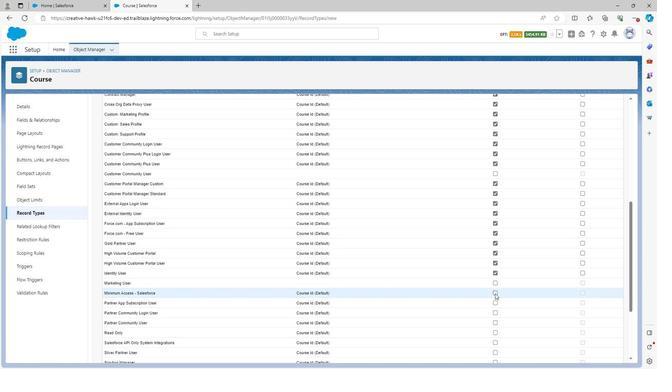 
Action: Mouse moved to (494, 291)
Screenshot: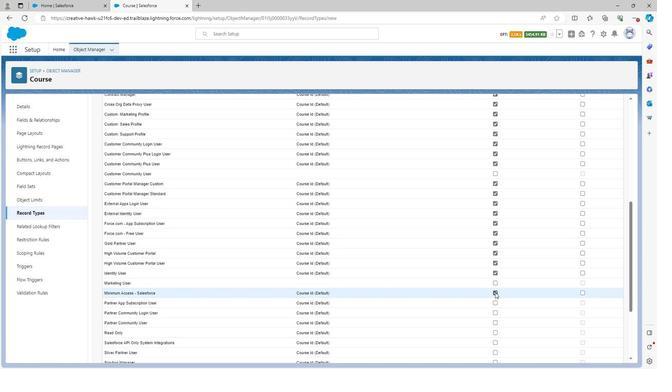 
Action: Mouse scrolled (494, 291) with delta (0, 0)
Screenshot: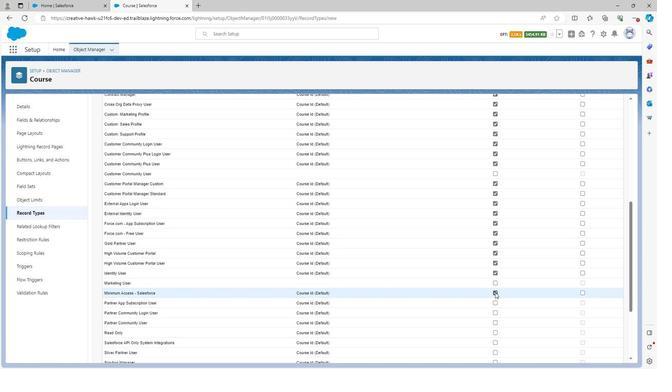 
Action: Mouse moved to (494, 291)
Screenshot: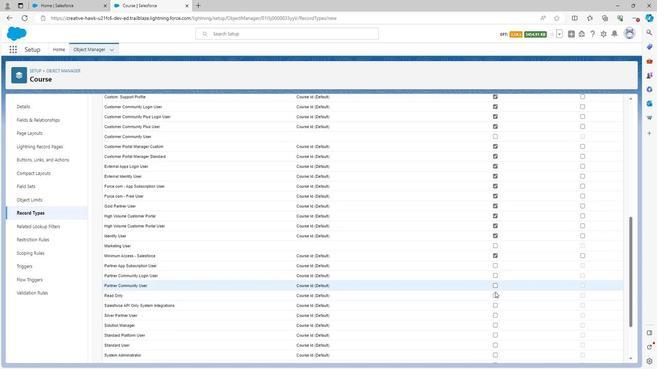 
Action: Mouse scrolled (494, 290) with delta (0, 0)
Screenshot: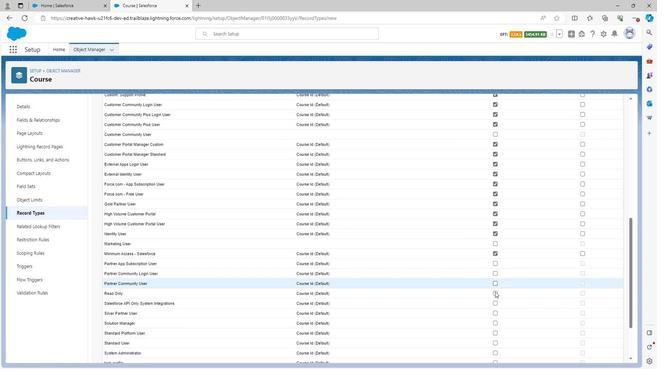 
Action: Mouse moved to (494, 223)
Screenshot: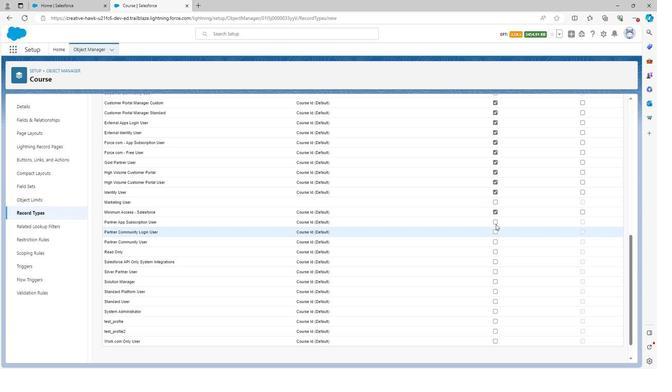 
Action: Mouse pressed left at (494, 223)
Screenshot: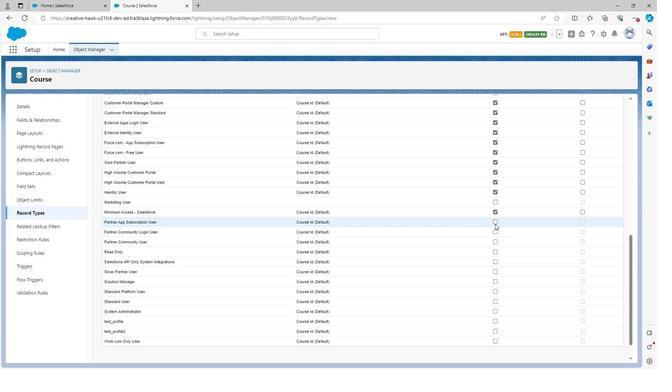 
Action: Mouse moved to (494, 230)
Screenshot: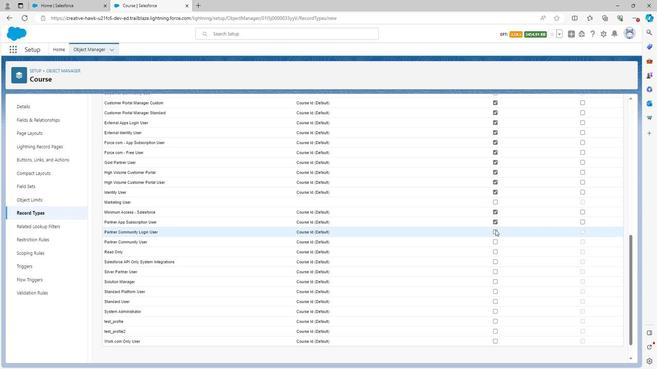 
Action: Mouse pressed left at (494, 230)
Screenshot: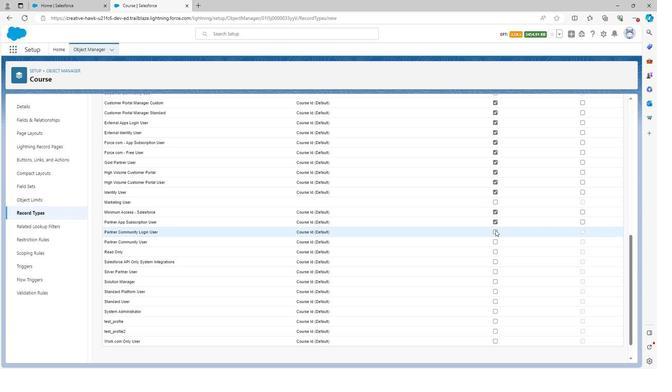 
Action: Mouse moved to (494, 239)
Screenshot: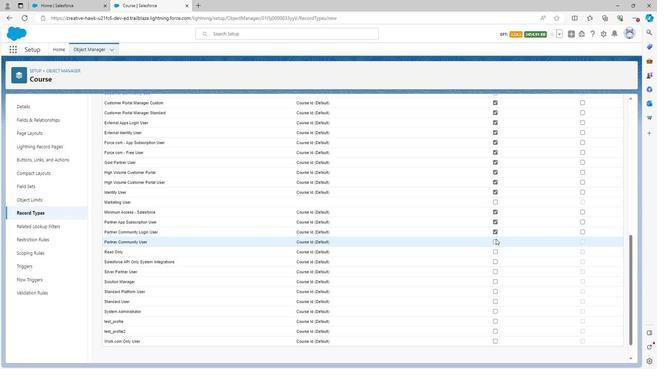 
Action: Mouse pressed left at (494, 239)
Screenshot: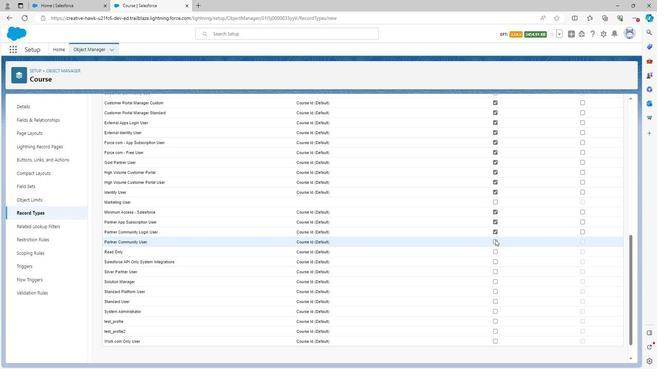 
Action: Mouse moved to (494, 250)
Screenshot: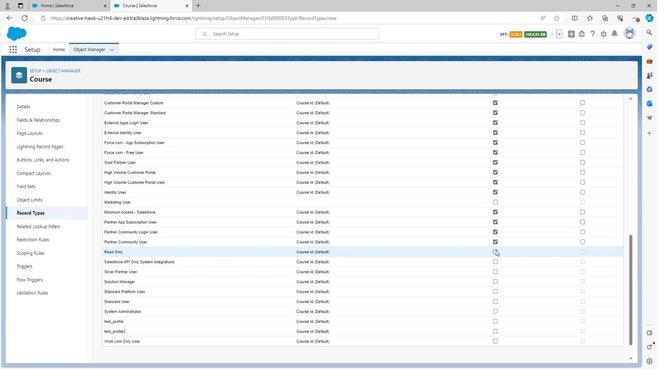 
Action: Mouse pressed left at (494, 250)
Screenshot: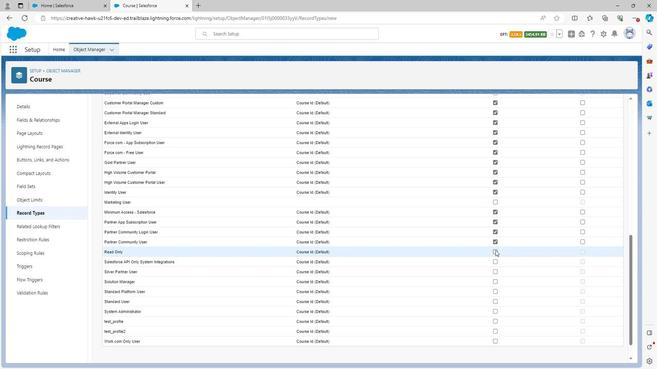 
Action: Mouse moved to (494, 259)
Screenshot: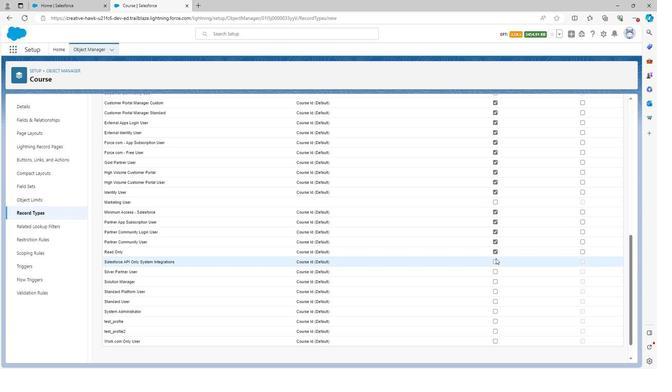 
Action: Mouse pressed left at (494, 259)
Screenshot: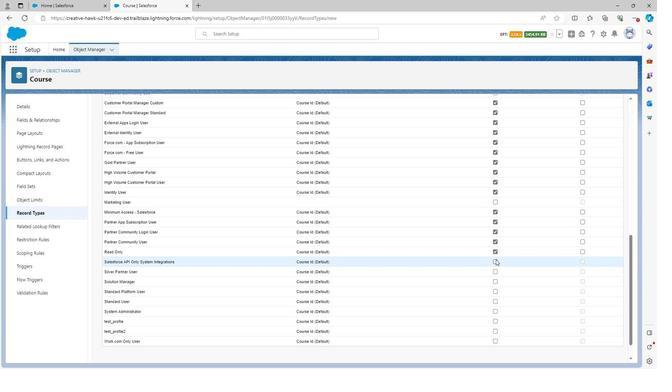 
Action: Mouse moved to (491, 270)
Screenshot: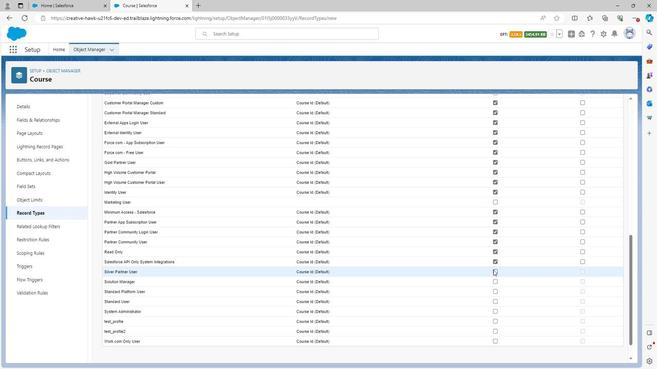 
Action: Mouse pressed left at (491, 270)
Screenshot: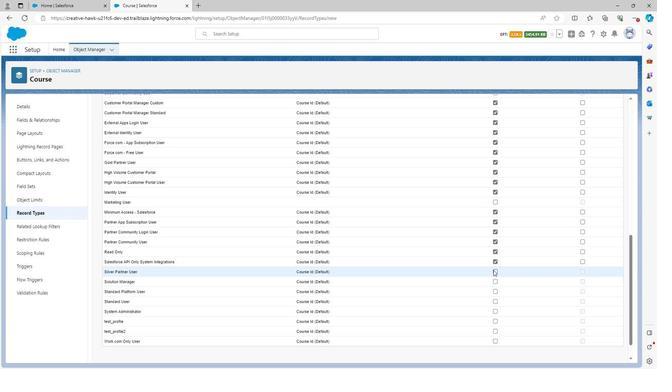 
Action: Mouse moved to (494, 281)
Screenshot: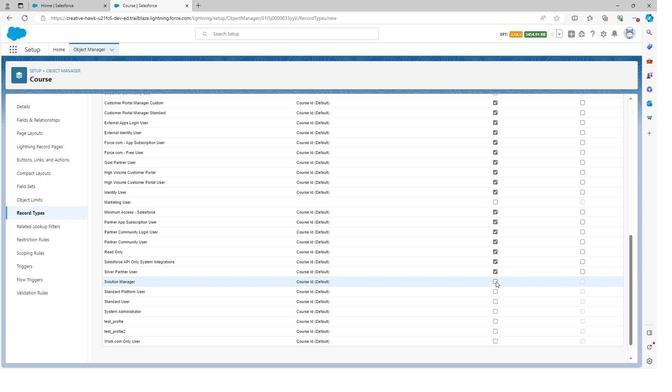
Action: Mouse pressed left at (494, 281)
Screenshot: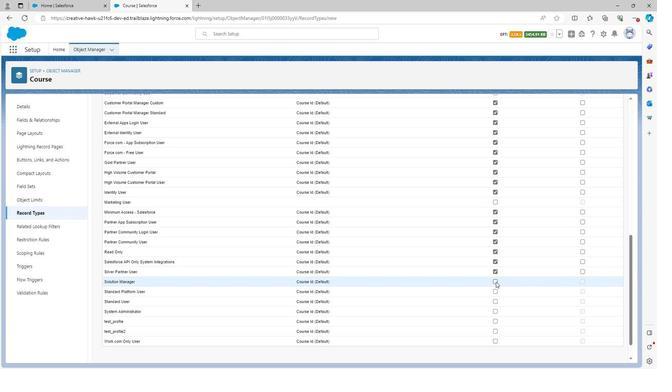 
Action: Mouse moved to (494, 290)
Screenshot: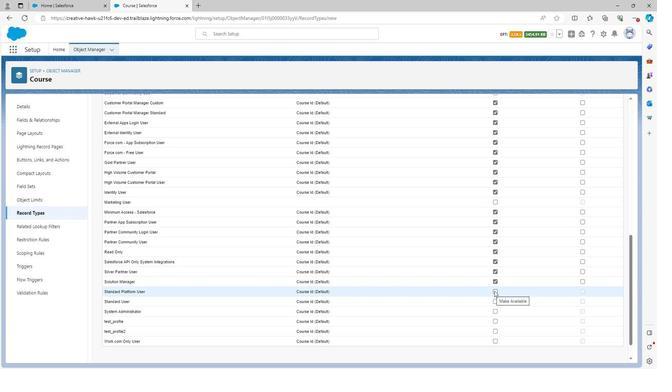 
Action: Mouse pressed left at (494, 290)
